 Task: Create validation rules in doctor object.
Action: Mouse moved to (604, 50)
Screenshot: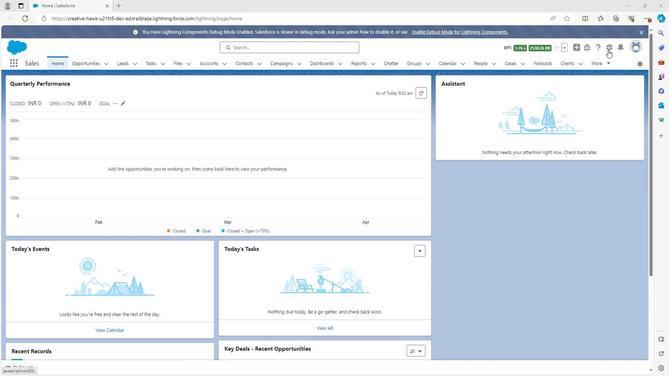 
Action: Mouse pressed left at (604, 50)
Screenshot: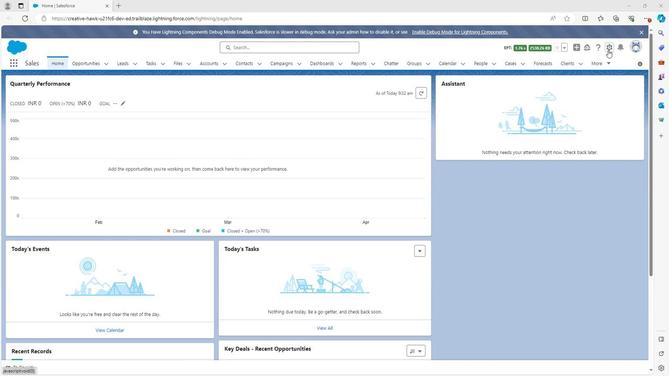 
Action: Mouse moved to (586, 64)
Screenshot: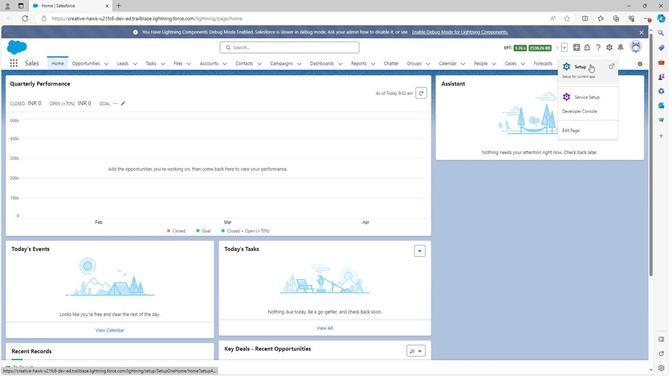 
Action: Mouse pressed left at (586, 64)
Screenshot: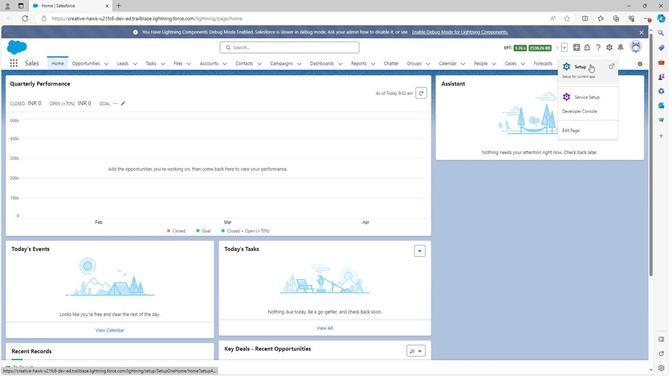 
Action: Mouse moved to (89, 64)
Screenshot: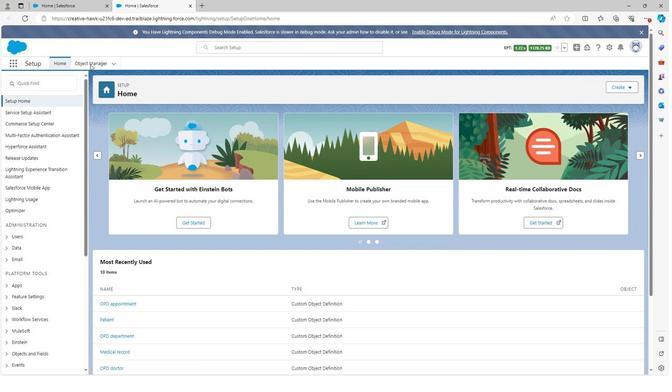 
Action: Mouse pressed left at (89, 64)
Screenshot: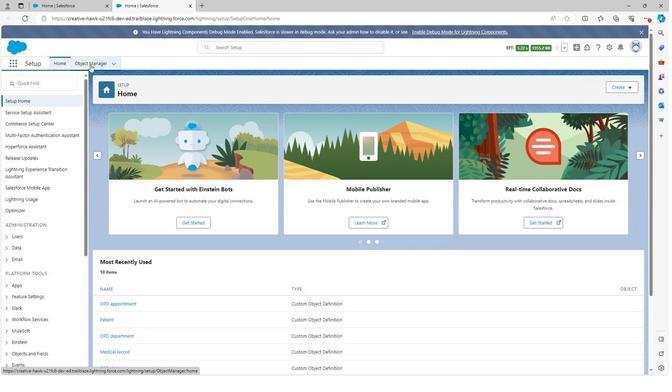 
Action: Mouse moved to (71, 223)
Screenshot: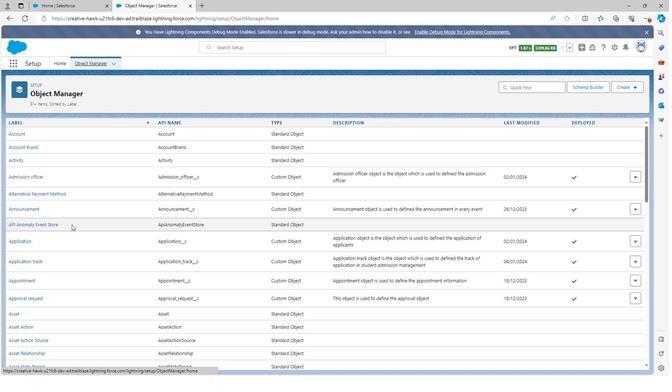 
Action: Mouse scrolled (71, 223) with delta (0, 0)
Screenshot: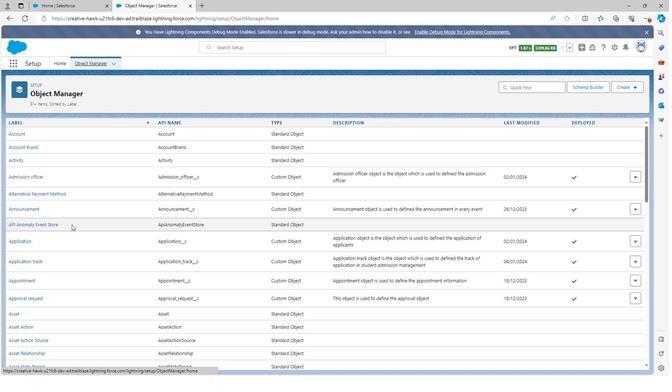 
Action: Mouse moved to (71, 224)
Screenshot: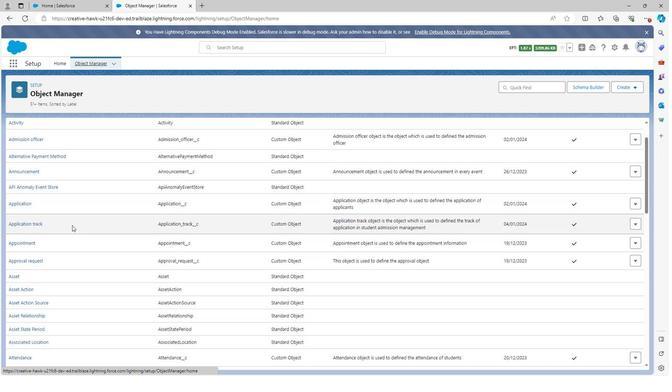 
Action: Mouse scrolled (71, 224) with delta (0, 0)
Screenshot: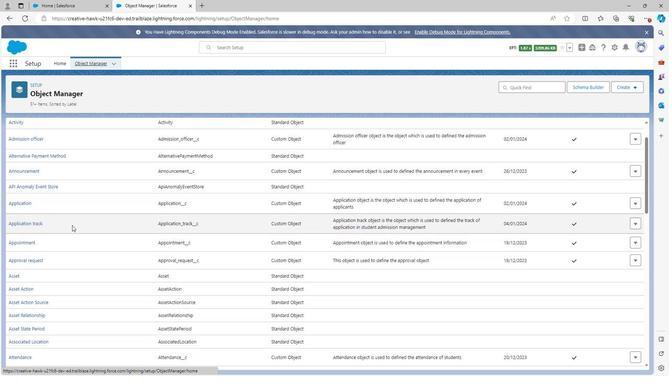 
Action: Mouse moved to (71, 225)
Screenshot: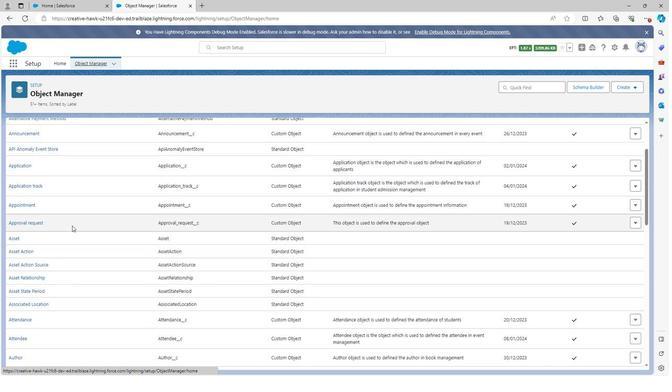 
Action: Mouse scrolled (71, 224) with delta (0, 0)
Screenshot: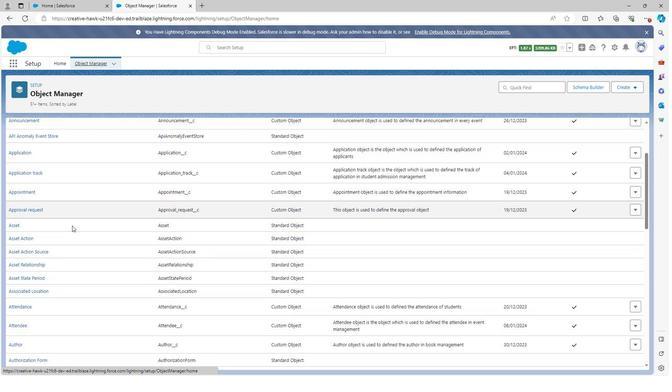 
Action: Mouse moved to (71, 225)
Screenshot: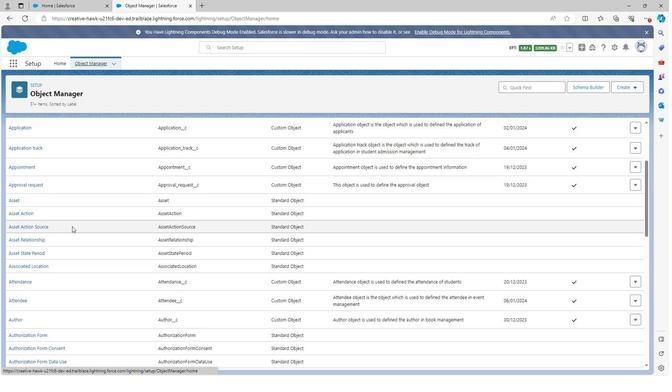 
Action: Mouse scrolled (71, 225) with delta (0, 0)
Screenshot: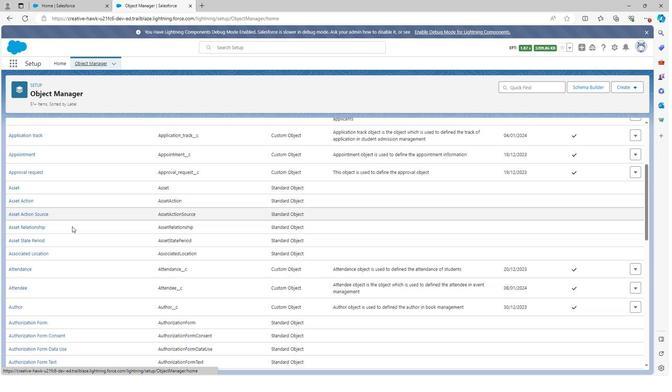 
Action: Mouse scrolled (71, 225) with delta (0, 0)
Screenshot: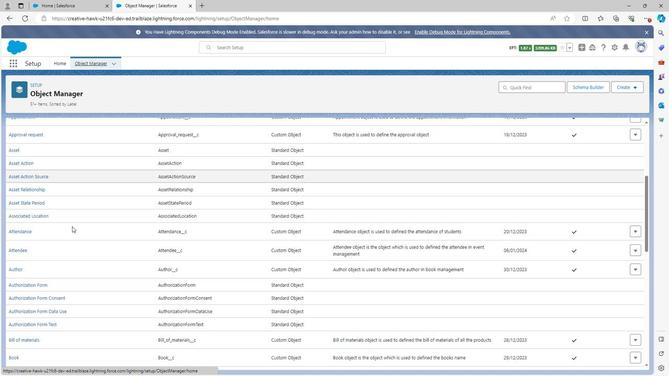 
Action: Mouse scrolled (71, 225) with delta (0, 0)
Screenshot: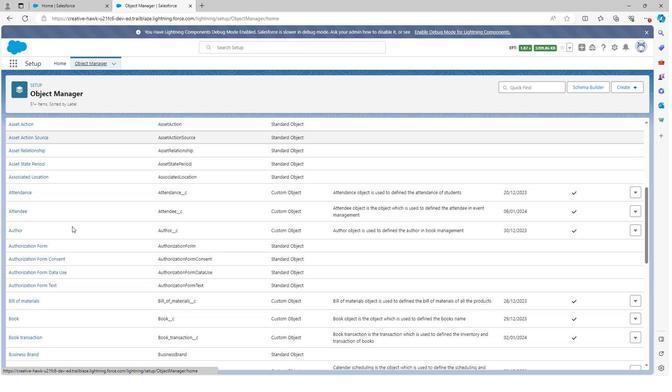 
Action: Mouse scrolled (71, 225) with delta (0, 0)
Screenshot: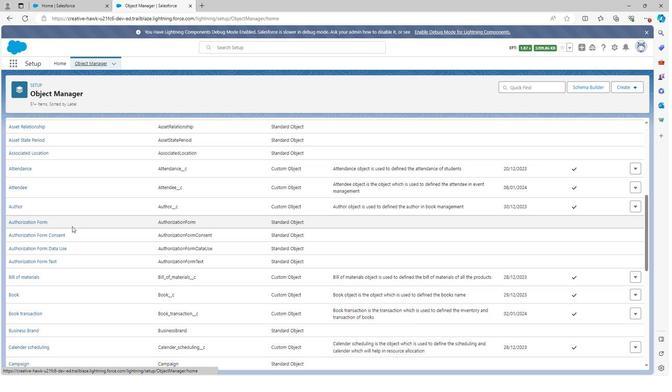 
Action: Mouse scrolled (71, 225) with delta (0, 0)
Screenshot: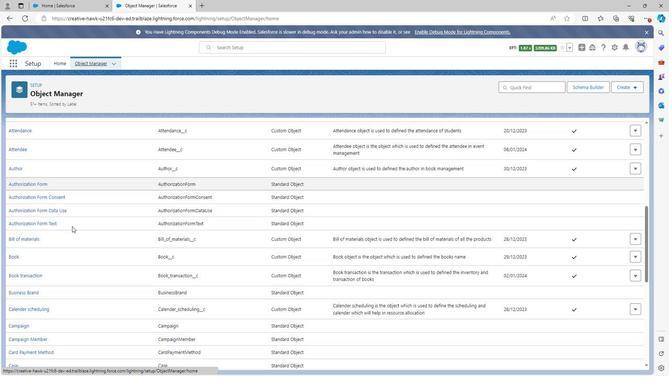 
Action: Mouse scrolled (71, 225) with delta (0, 0)
Screenshot: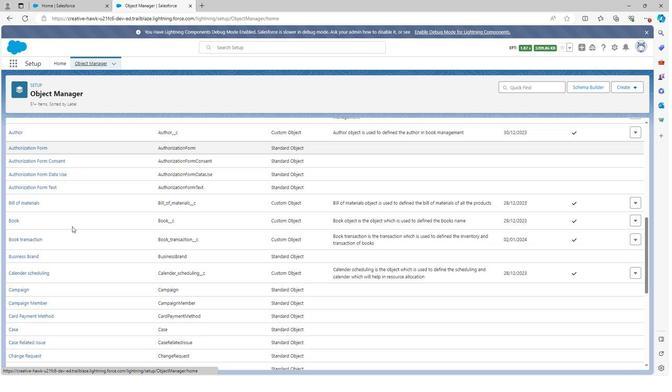
Action: Mouse scrolled (71, 225) with delta (0, 0)
Screenshot: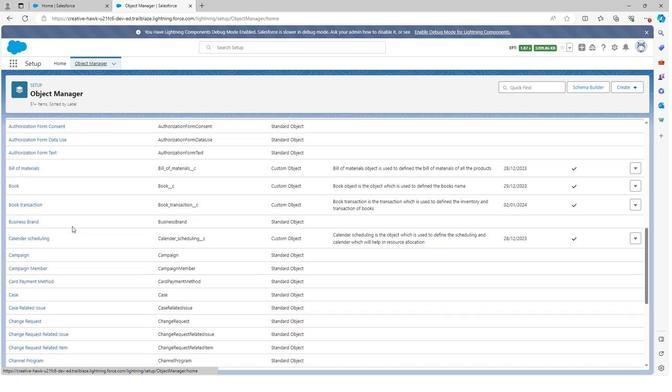 
Action: Mouse scrolled (71, 225) with delta (0, 0)
Screenshot: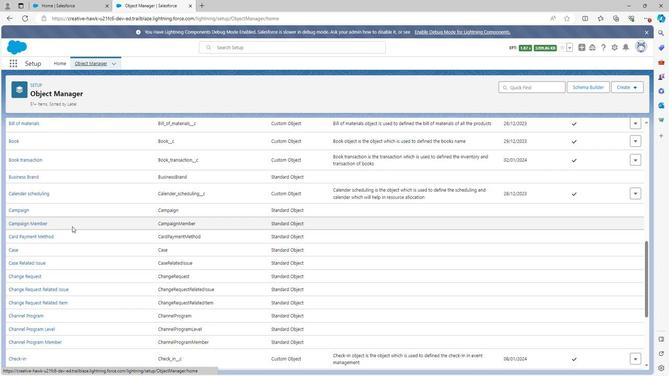 
Action: Mouse scrolled (71, 225) with delta (0, 0)
Screenshot: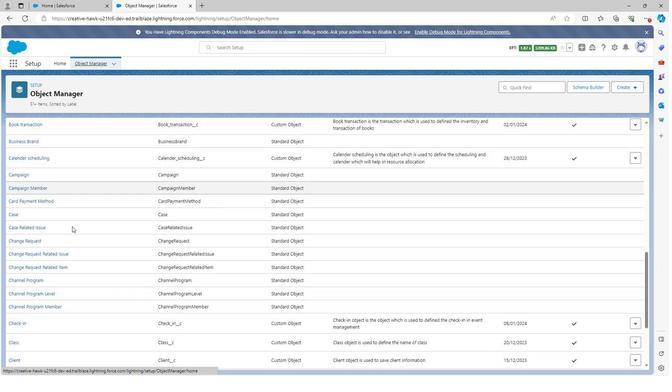 
Action: Mouse scrolled (71, 225) with delta (0, 0)
Screenshot: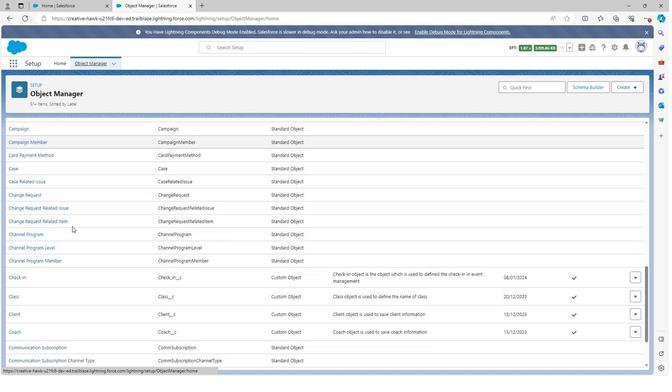 
Action: Mouse scrolled (71, 225) with delta (0, 0)
Screenshot: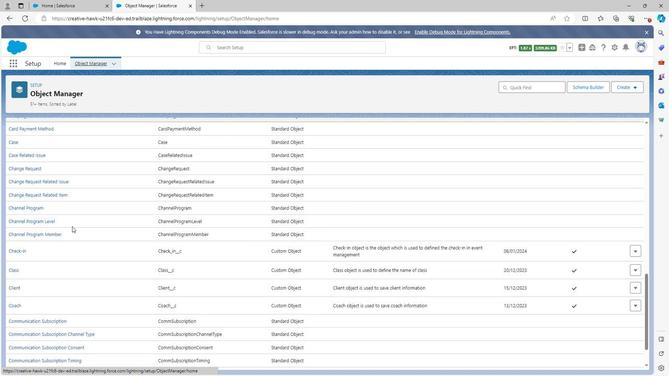 
Action: Mouse scrolled (71, 225) with delta (0, 0)
Screenshot: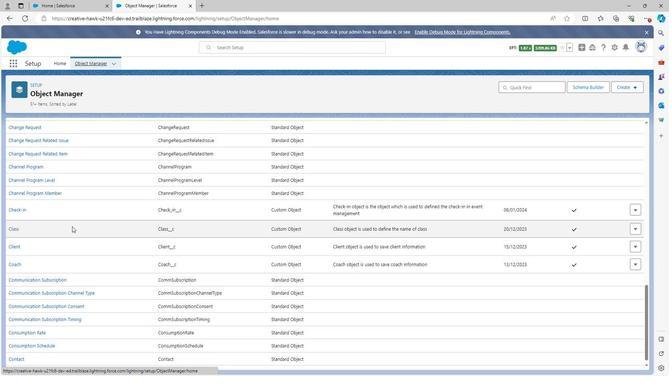 
Action: Mouse scrolled (71, 225) with delta (0, 0)
Screenshot: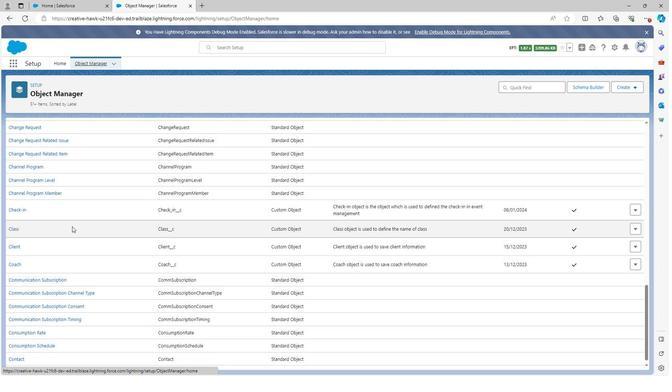
Action: Mouse scrolled (71, 225) with delta (0, 0)
Screenshot: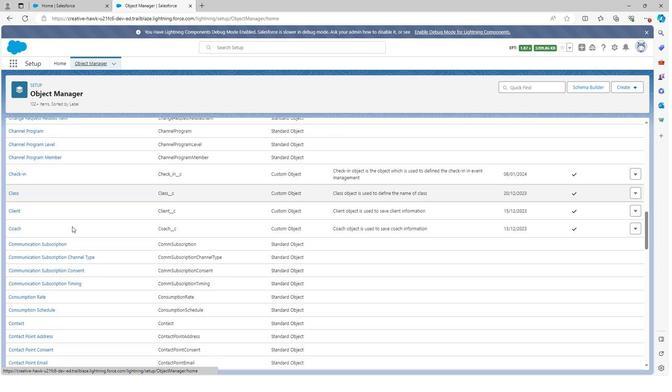 
Action: Mouse scrolled (71, 225) with delta (0, 0)
Screenshot: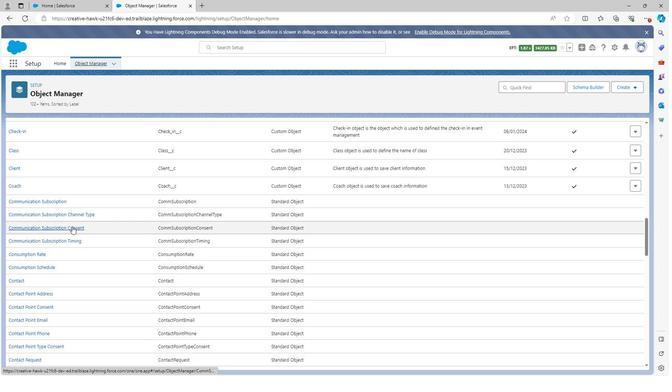 
Action: Mouse scrolled (71, 225) with delta (0, 0)
Screenshot: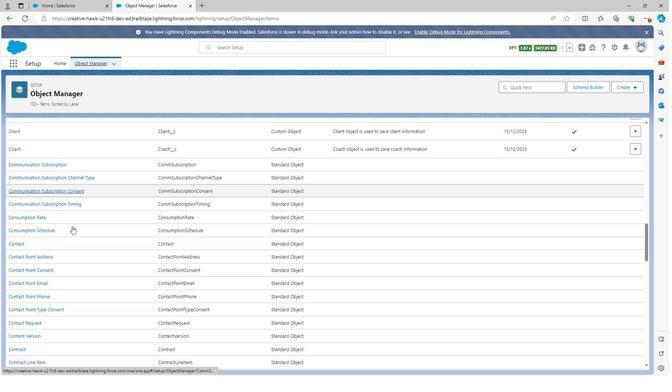 
Action: Mouse scrolled (71, 225) with delta (0, 0)
Screenshot: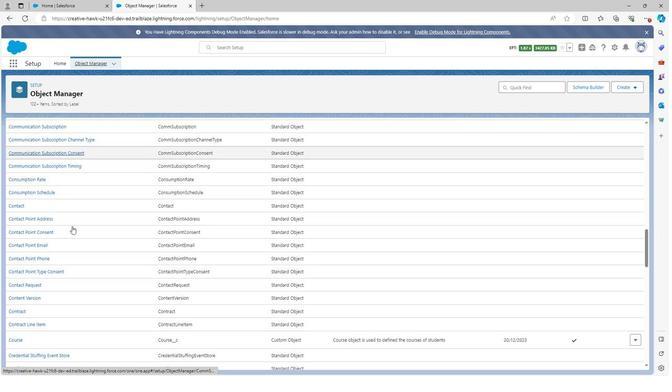 
Action: Mouse scrolled (71, 225) with delta (0, 0)
Screenshot: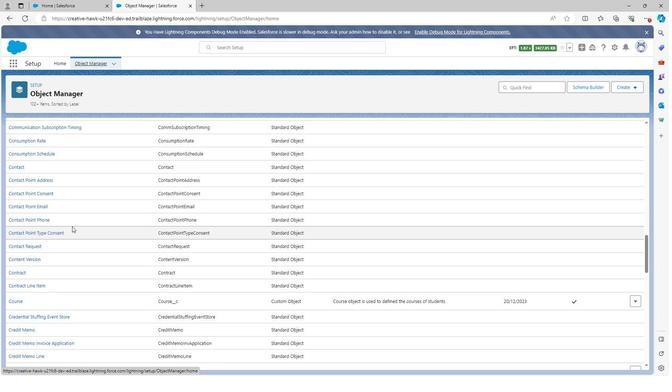 
Action: Mouse scrolled (71, 225) with delta (0, 0)
Screenshot: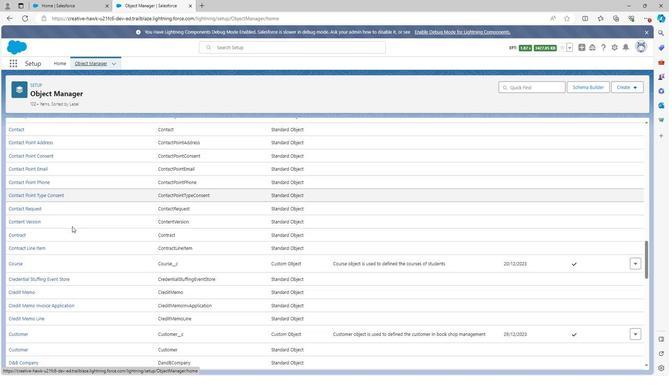 
Action: Mouse moved to (71, 225)
Screenshot: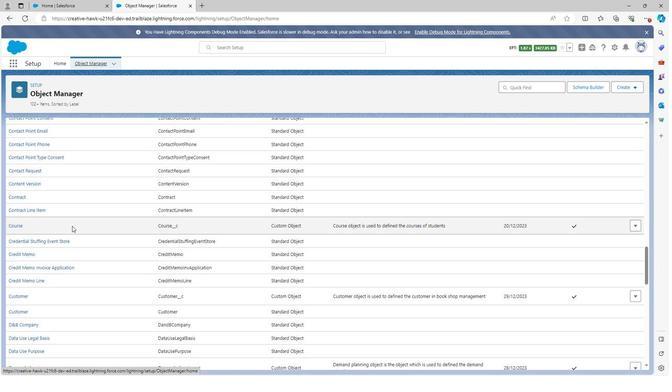 
Action: Mouse scrolled (71, 225) with delta (0, 0)
Screenshot: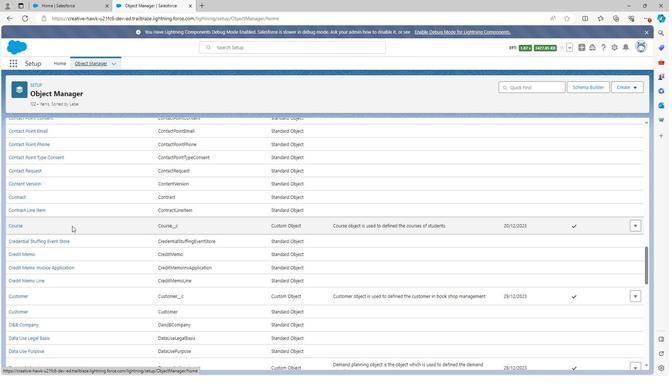 
Action: Mouse scrolled (71, 225) with delta (0, 0)
Screenshot: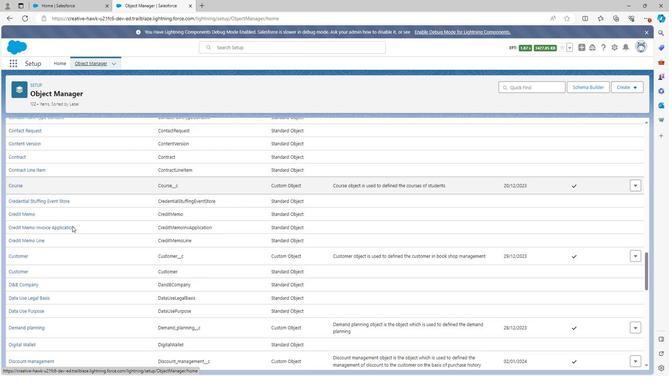 
Action: Mouse scrolled (71, 225) with delta (0, 0)
Screenshot: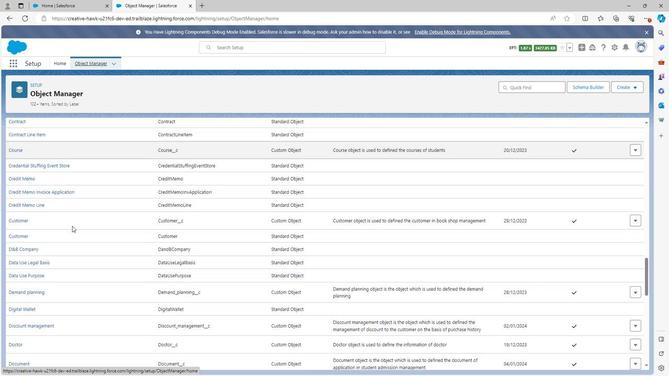 
Action: Mouse moved to (71, 224)
Screenshot: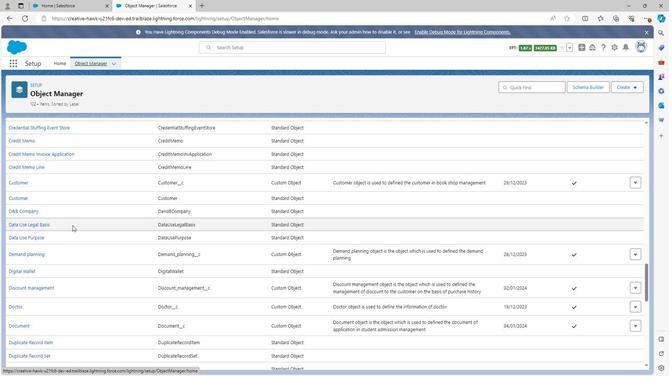
Action: Mouse scrolled (71, 224) with delta (0, 0)
Screenshot: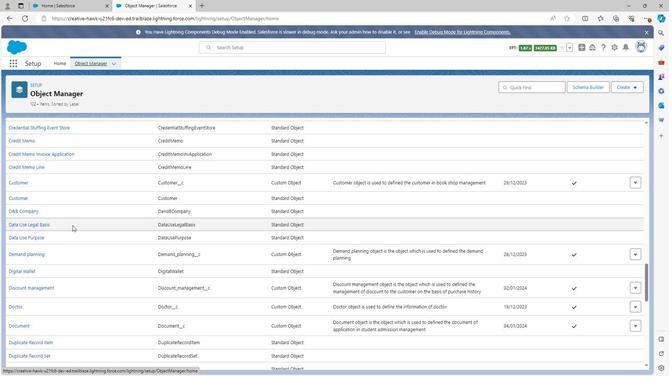 
Action: Mouse scrolled (71, 224) with delta (0, 0)
Screenshot: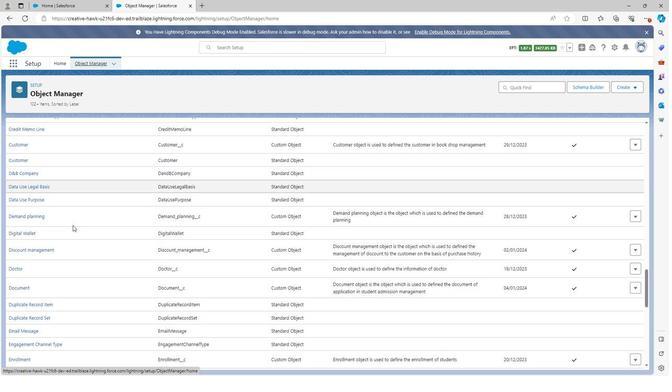 
Action: Mouse moved to (72, 224)
Screenshot: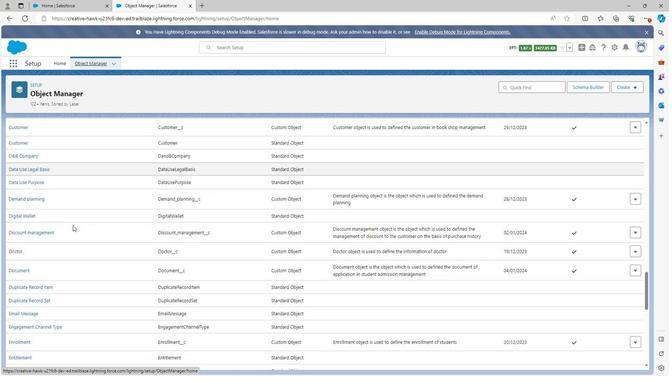 
Action: Mouse scrolled (72, 224) with delta (0, 0)
Screenshot: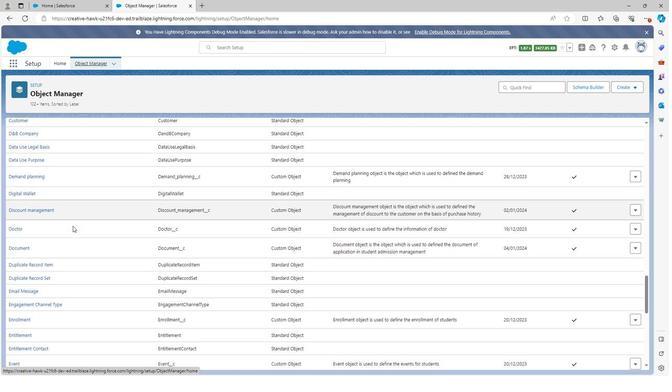 
Action: Mouse moved to (72, 225)
Screenshot: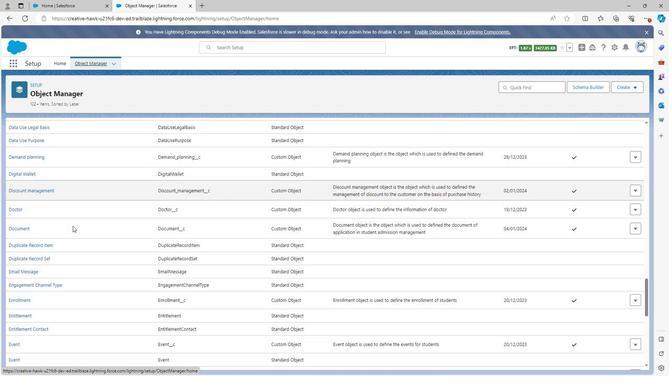 
Action: Mouse scrolled (72, 225) with delta (0, 0)
Screenshot: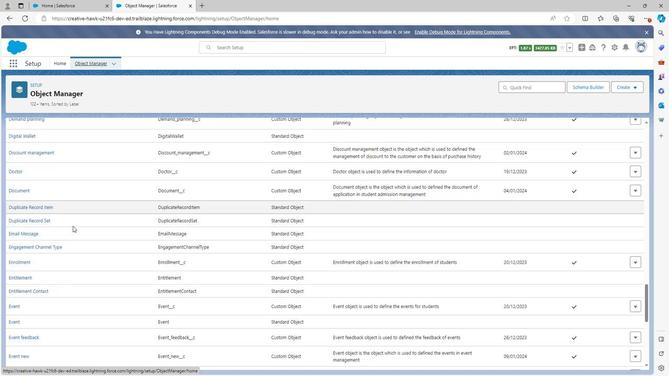 
Action: Mouse scrolled (72, 225) with delta (0, 0)
Screenshot: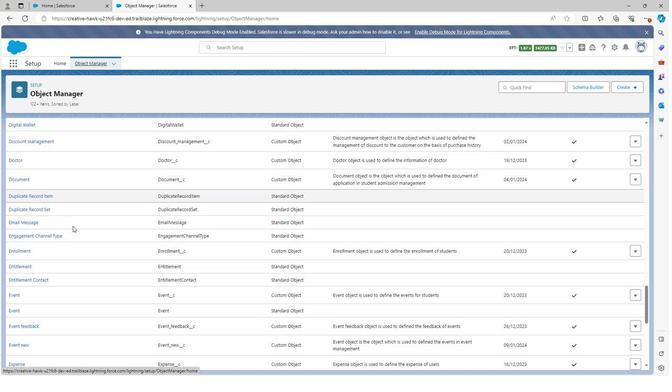 
Action: Mouse scrolled (72, 225) with delta (0, 0)
Screenshot: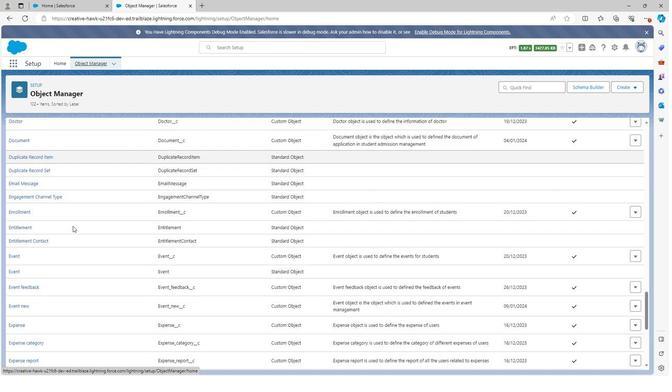 
Action: Mouse scrolled (72, 225) with delta (0, 0)
Screenshot: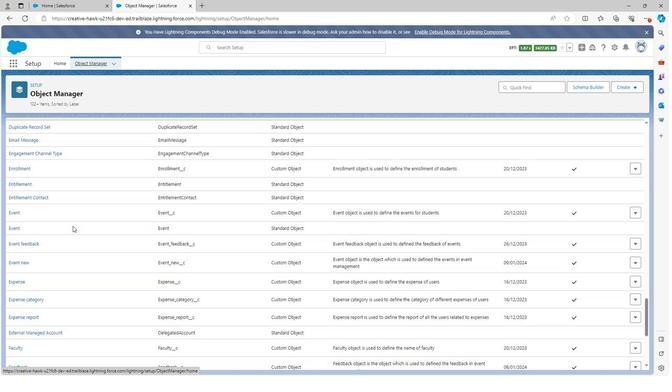 
Action: Mouse scrolled (72, 225) with delta (0, 0)
Screenshot: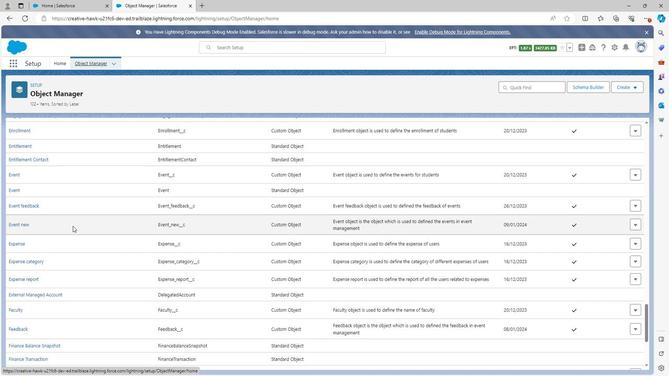 
Action: Mouse moved to (72, 225)
Screenshot: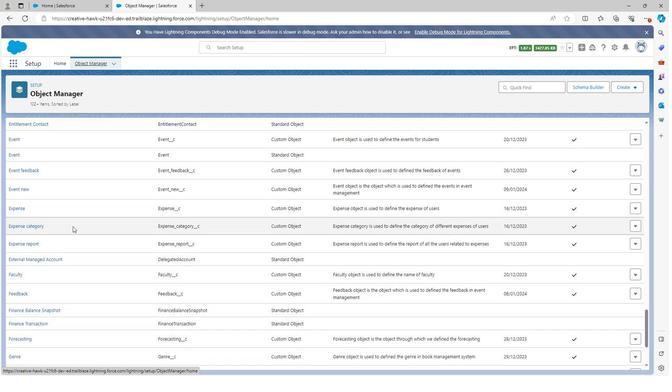 
Action: Mouse scrolled (72, 225) with delta (0, 0)
Screenshot: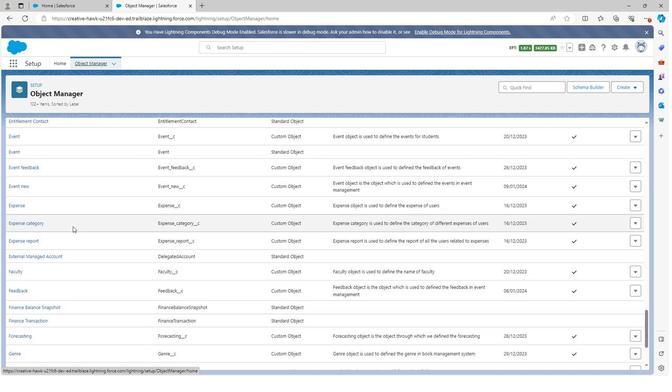 
Action: Mouse scrolled (72, 225) with delta (0, 0)
Screenshot: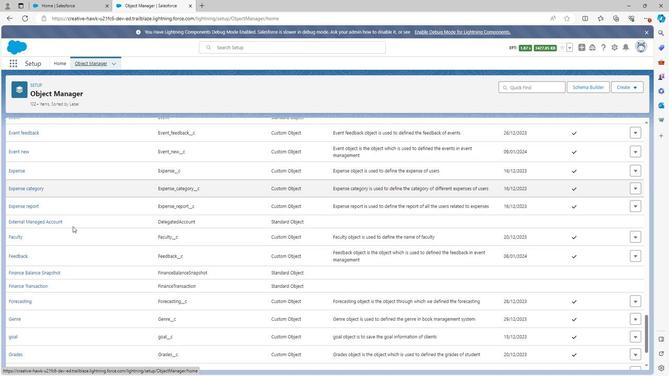 
Action: Mouse scrolled (72, 225) with delta (0, 0)
Screenshot: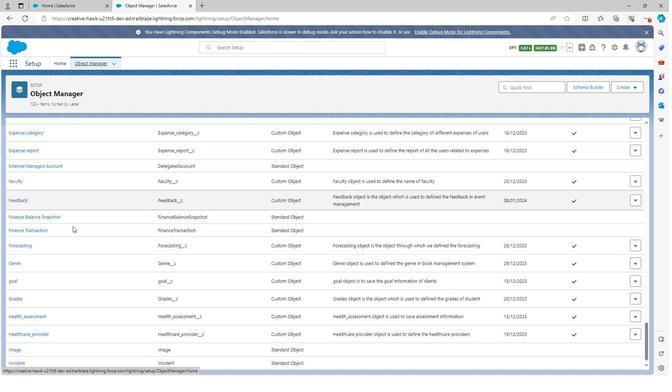 
Action: Mouse scrolled (72, 225) with delta (0, 0)
Screenshot: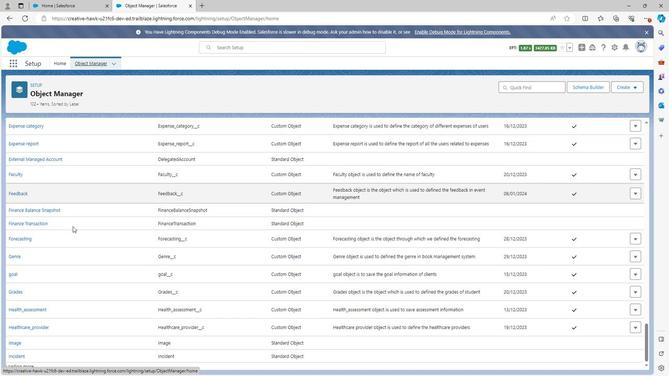 
Action: Mouse scrolled (72, 225) with delta (0, 0)
Screenshot: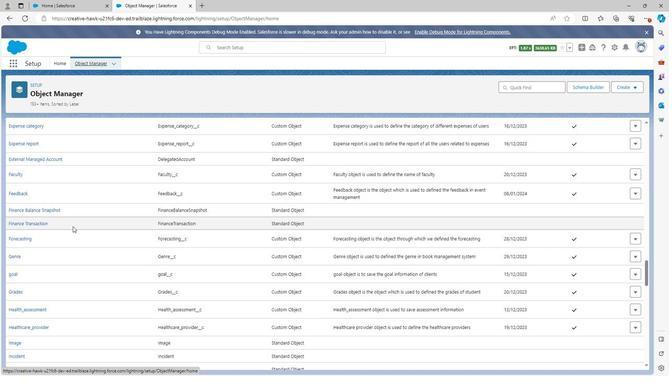 
Action: Mouse moved to (72, 226)
Screenshot: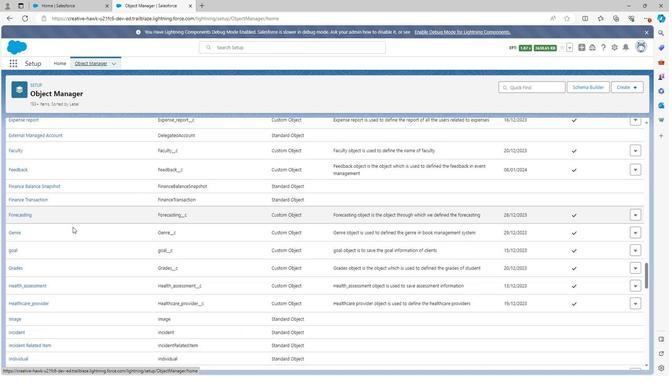 
Action: Mouse scrolled (72, 226) with delta (0, 0)
Screenshot: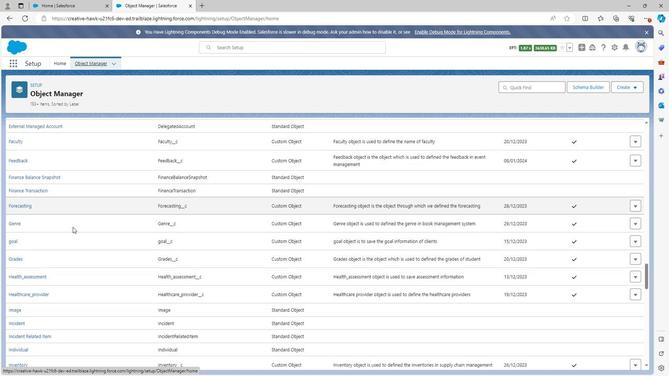 
Action: Mouse scrolled (72, 226) with delta (0, 0)
Screenshot: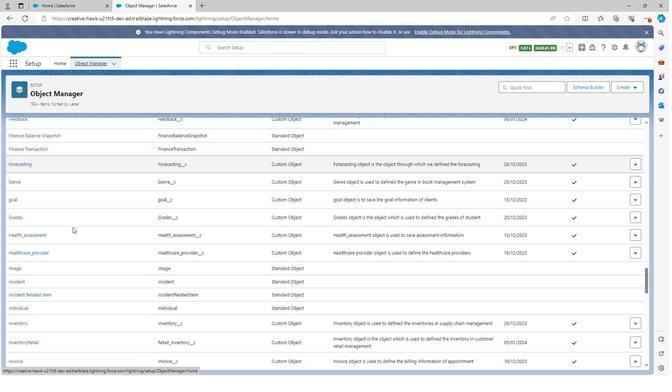 
Action: Mouse scrolled (72, 226) with delta (0, 0)
Screenshot: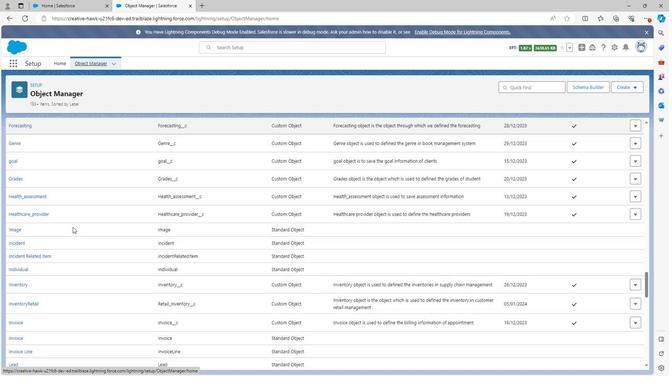 
Action: Mouse scrolled (72, 226) with delta (0, 0)
Screenshot: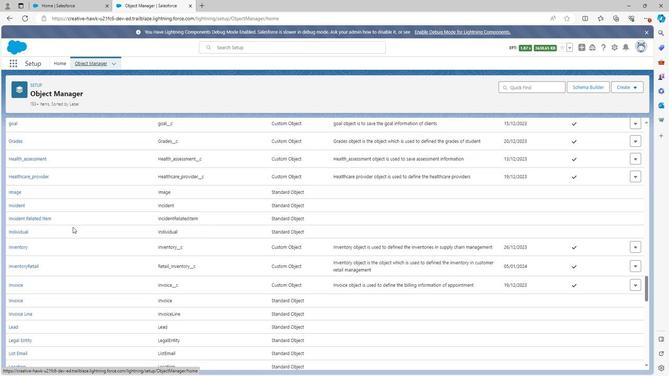 
Action: Mouse scrolled (72, 226) with delta (0, 0)
Screenshot: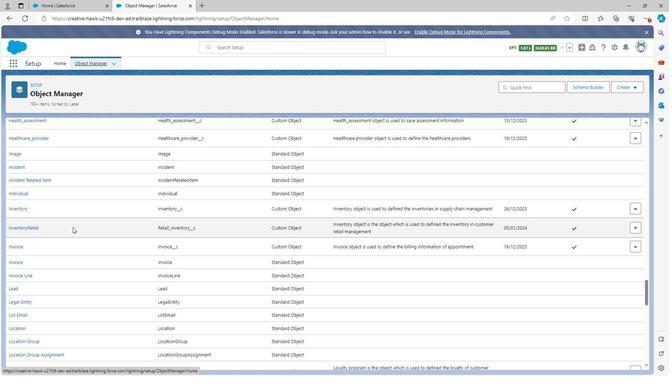 
Action: Mouse moved to (72, 226)
Screenshot: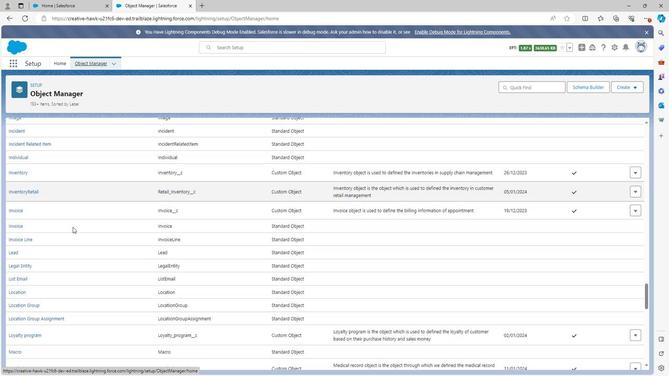 
Action: Mouse scrolled (72, 226) with delta (0, 0)
Screenshot: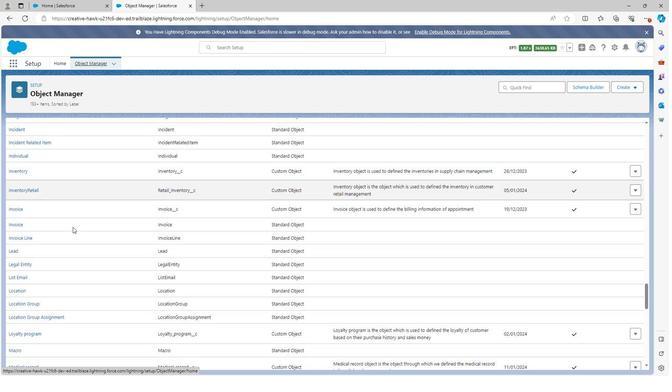 
Action: Mouse scrolled (72, 226) with delta (0, 0)
Screenshot: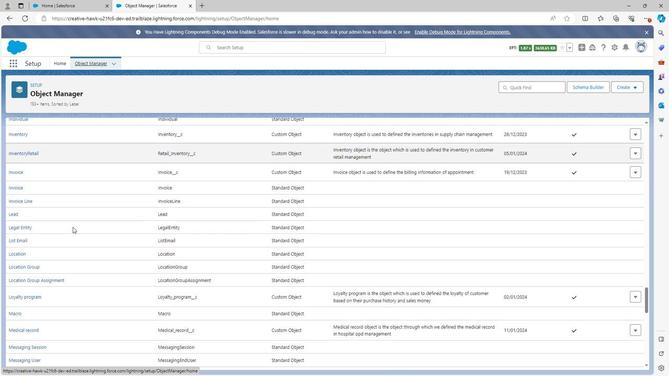 
Action: Mouse scrolled (72, 226) with delta (0, 0)
Screenshot: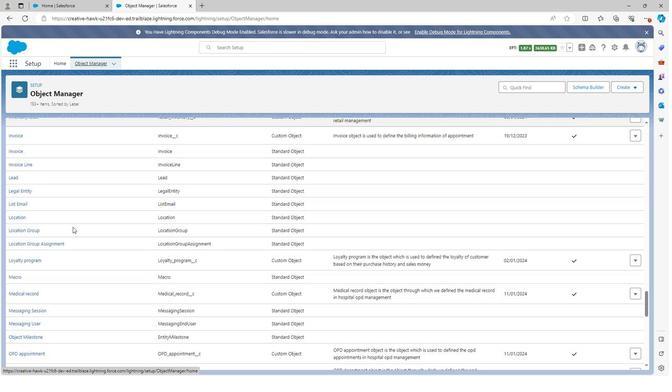 
Action: Mouse scrolled (72, 226) with delta (0, 0)
Screenshot: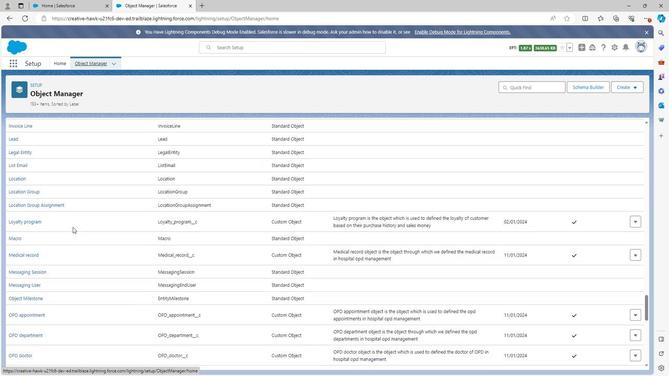 
Action: Mouse moved to (72, 226)
Screenshot: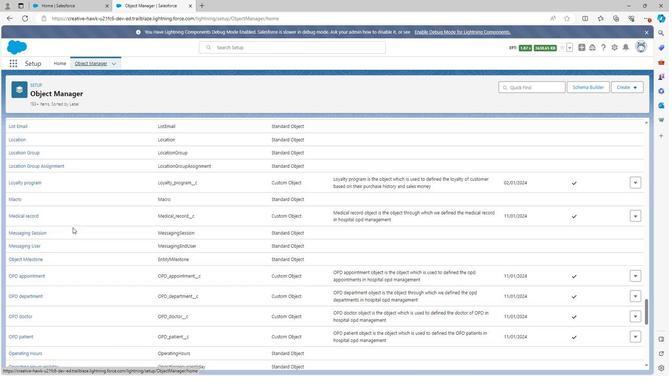 
Action: Mouse scrolled (72, 226) with delta (0, 0)
Screenshot: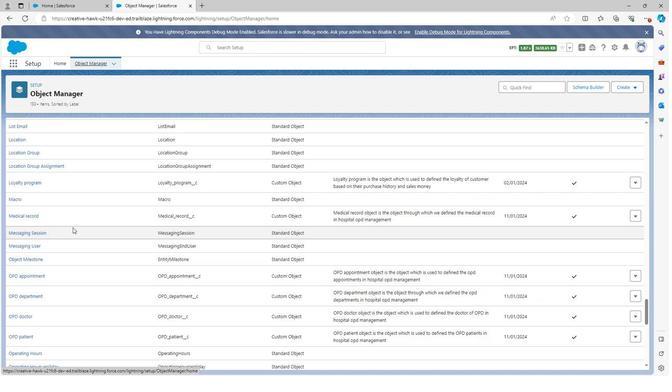 
Action: Mouse moved to (20, 278)
Screenshot: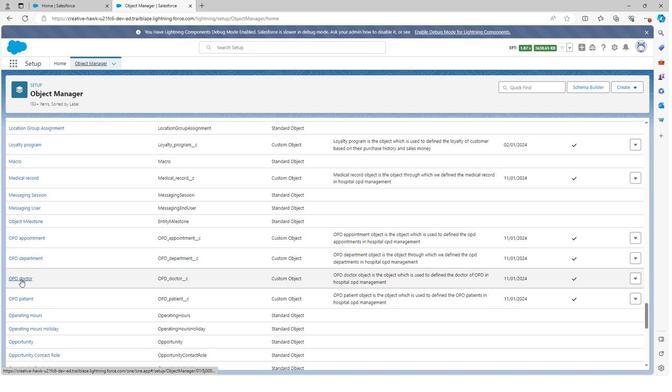 
Action: Mouse pressed left at (20, 278)
Screenshot: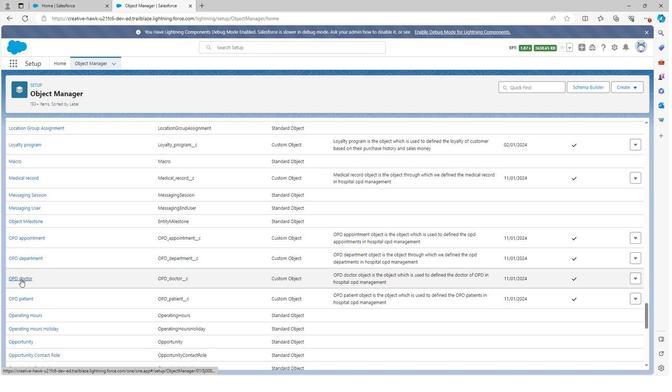 
Action: Mouse moved to (50, 138)
Screenshot: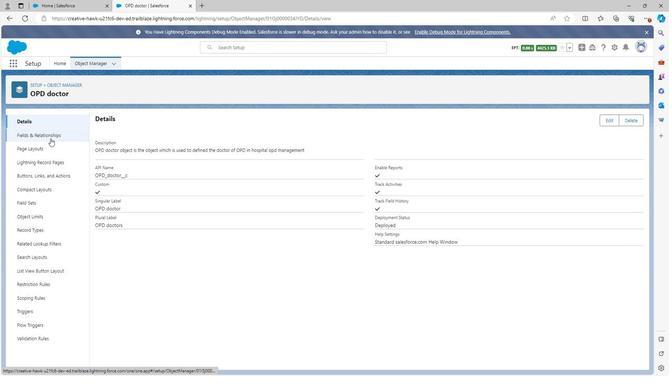 
Action: Mouse pressed left at (50, 138)
Screenshot: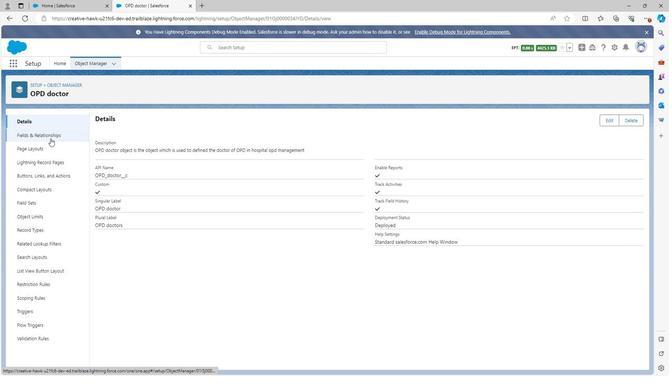 
Action: Mouse moved to (119, 182)
Screenshot: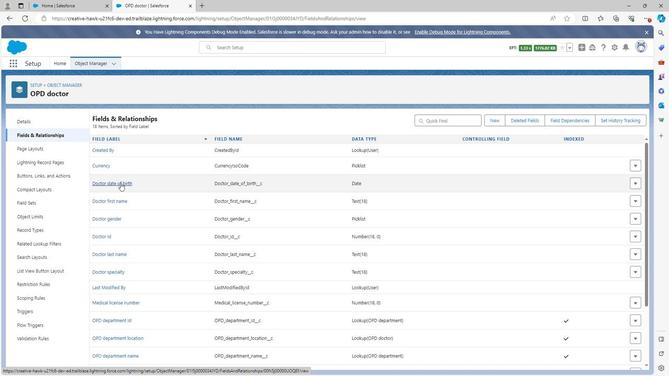 
Action: Mouse pressed left at (119, 182)
Screenshot: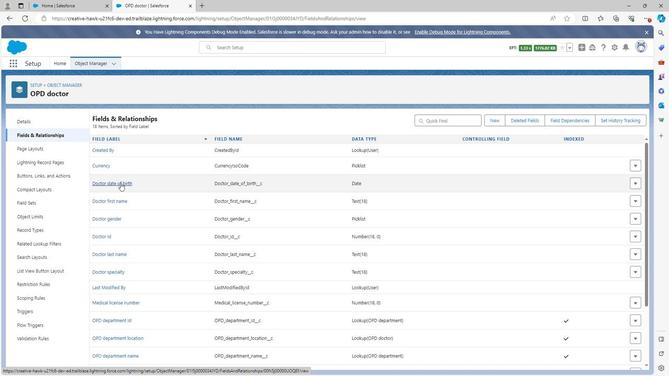 
Action: Mouse moved to (267, 276)
Screenshot: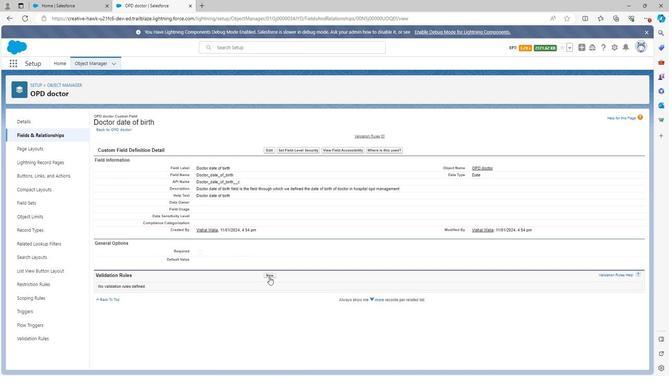 
Action: Mouse pressed left at (267, 276)
Screenshot: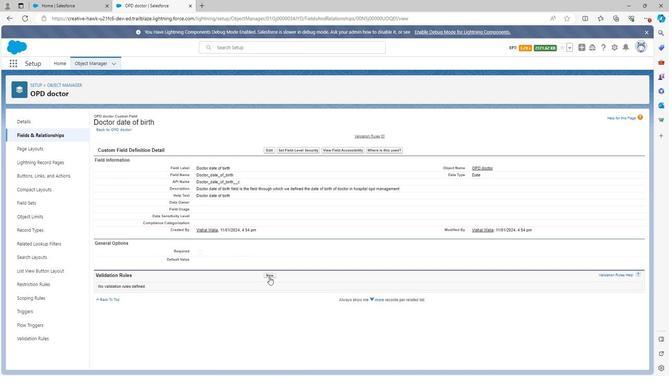 
Action: Mouse moved to (200, 166)
Screenshot: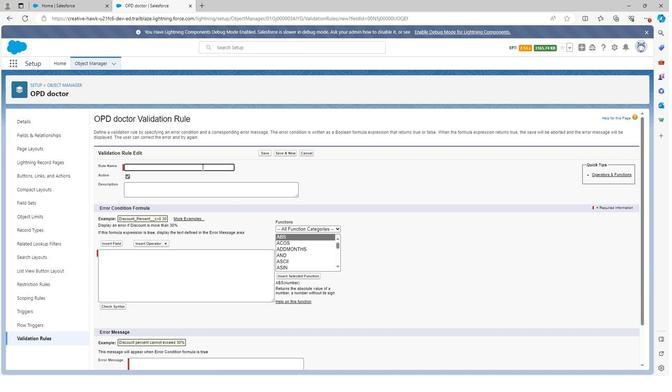 
Action: Key pressed <Key.shift>Doctor<Key.space>date<Key.space>of<Key.space>birth<Key.space>rule
Screenshot: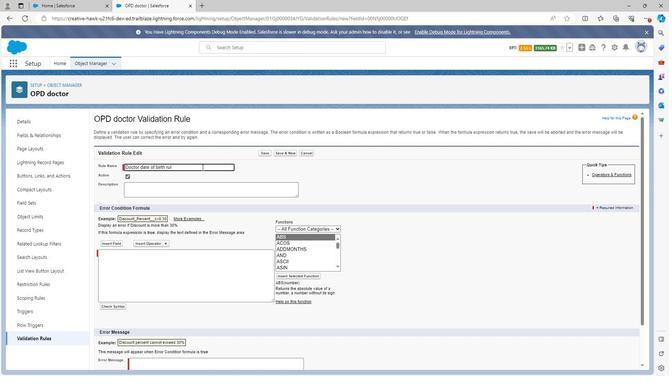 
Action: Mouse moved to (221, 179)
Screenshot: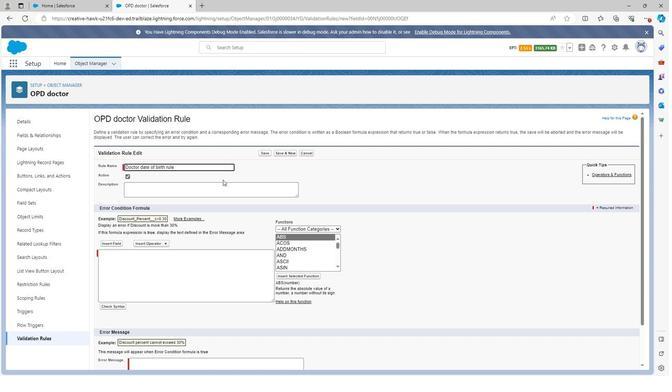 
Action: Mouse pressed left at (221, 179)
Screenshot: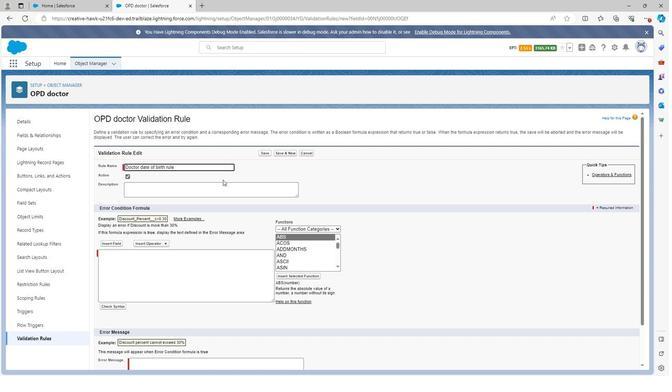 
Action: Mouse moved to (150, 189)
Screenshot: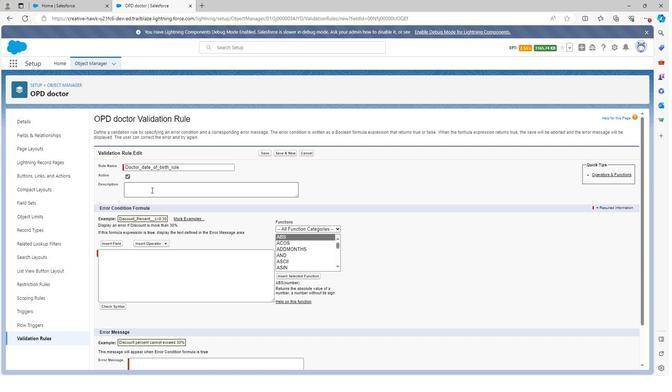 
Action: Mouse pressed left at (150, 189)
Screenshot: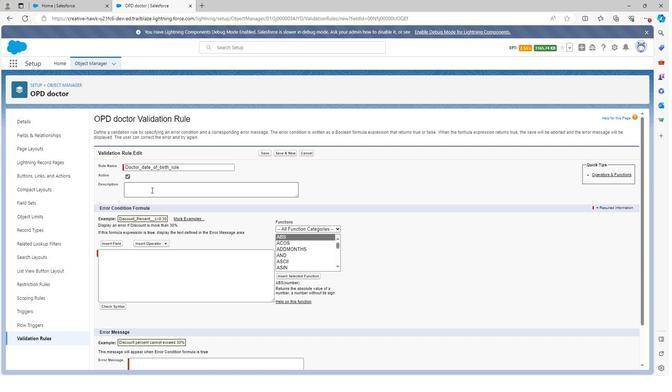 
Action: Key pressed <Key.shift>Doctor<Key.space>date<Key.space>of<Key.space>birth<Key.space>rule<Key.space>is<Key.space>the<Key.space>rule<Key.space>through<Key.space>which<Key.space>we<Key.space>defined<Key.space>the<Key.space>date<Key.space>of<Key.space>birth<Key.space>of<Key.space>doctor<Key.space>with<Key.space>some<Key.space>validations<Key.space>in<Key.space>hospital<Key.space>opd<Key.space>management
Screenshot: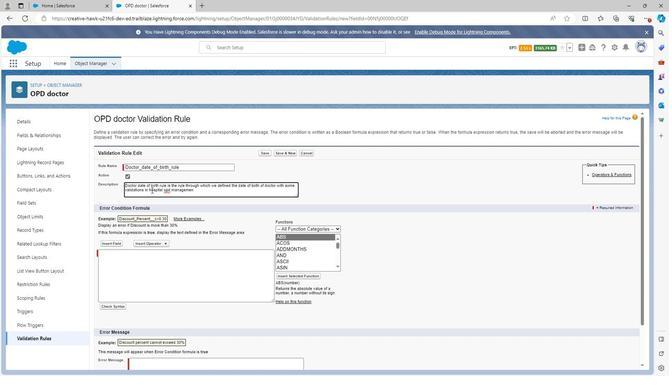 
Action: Mouse moved to (122, 259)
Screenshot: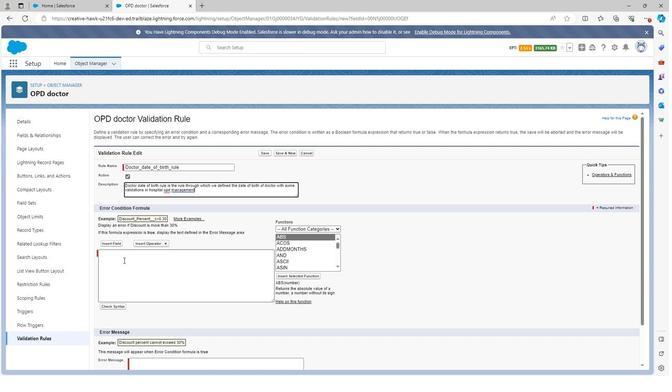 
Action: Mouse pressed left at (122, 259)
Screenshot: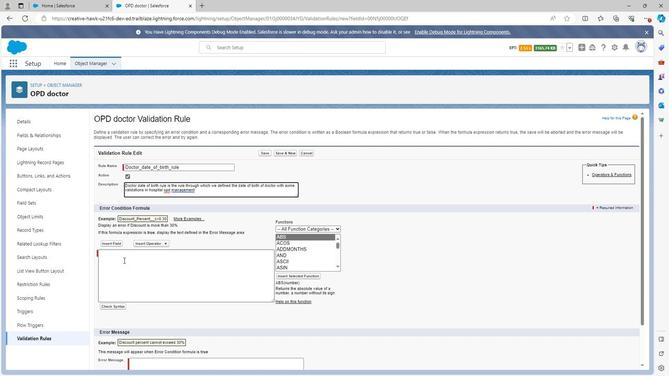 
Action: Mouse moved to (109, 241)
Screenshot: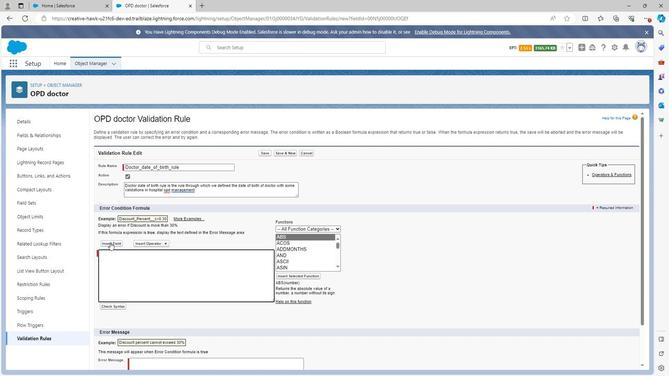 
Action: Mouse pressed left at (109, 241)
Screenshot: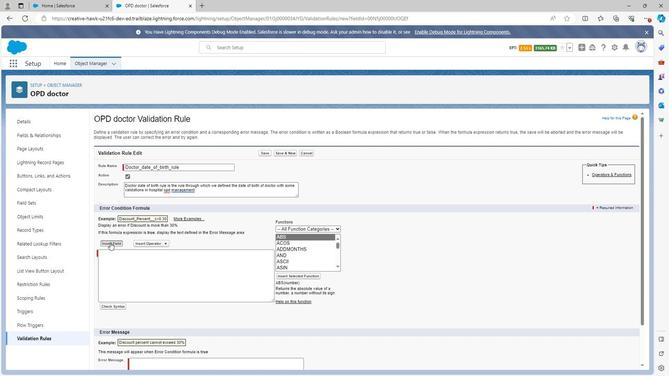 
Action: Mouse moved to (301, 234)
Screenshot: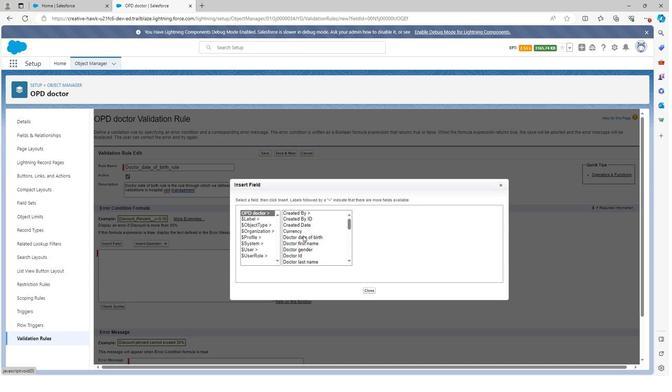 
Action: Mouse pressed left at (301, 234)
Screenshot: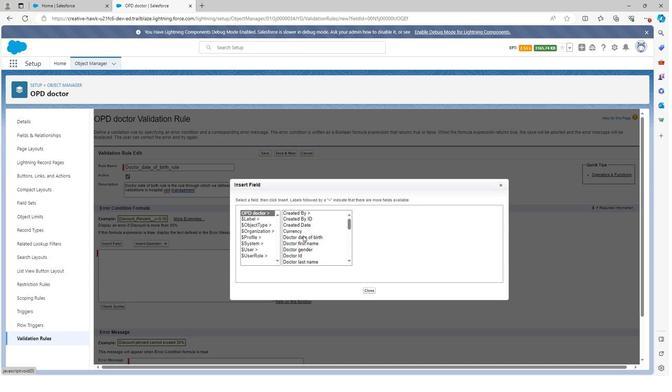 
Action: Mouse moved to (385, 250)
Screenshot: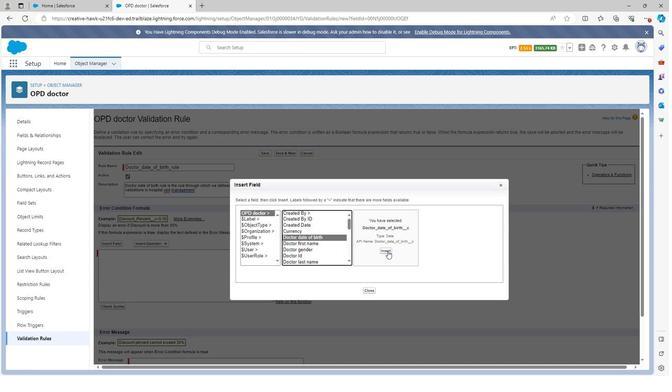 
Action: Mouse pressed left at (385, 250)
Screenshot: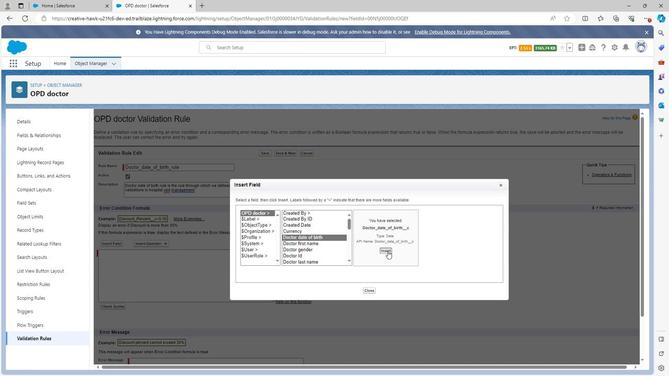 
Action: Mouse moved to (153, 242)
Screenshot: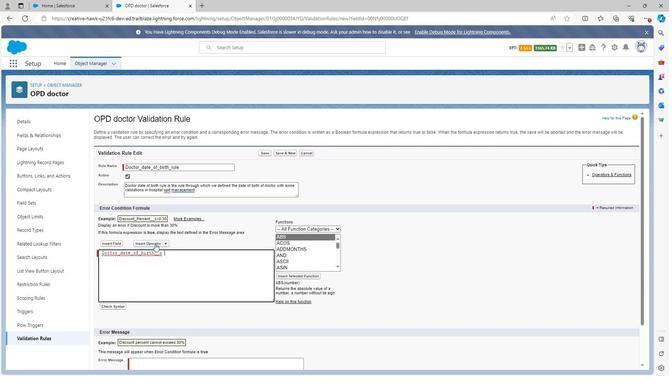 
Action: Mouse pressed left at (153, 242)
Screenshot: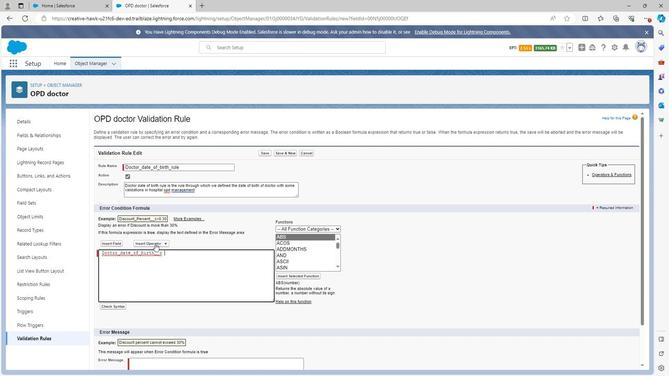 
Action: Mouse moved to (194, 277)
Screenshot: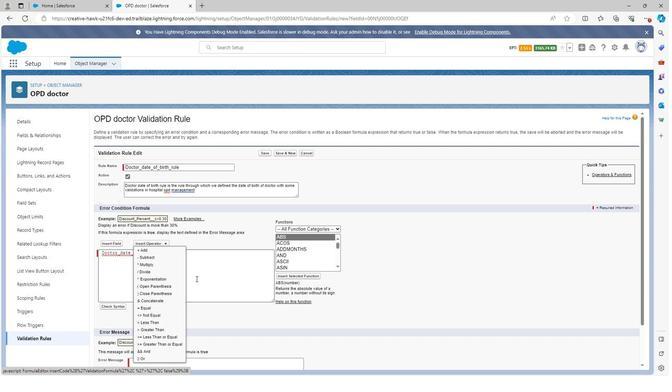
Action: Mouse pressed left at (194, 277)
Screenshot: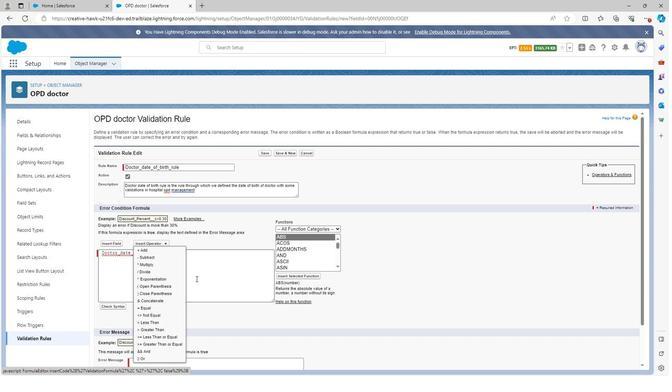 
Action: Mouse moved to (303, 241)
Screenshot: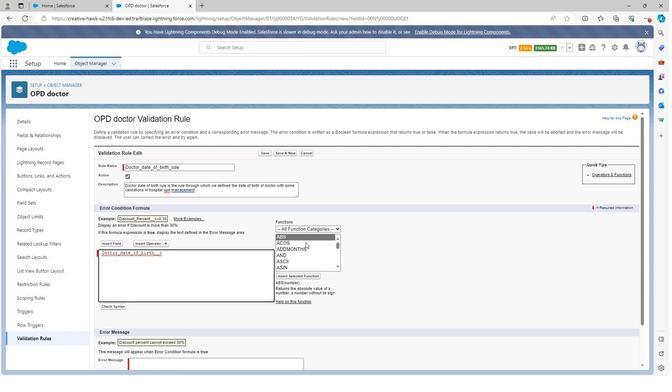 
Action: Mouse scrolled (303, 241) with delta (0, 0)
Screenshot: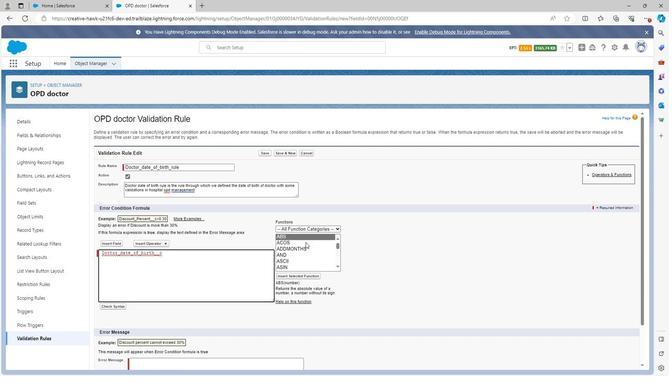 
Action: Mouse scrolled (303, 241) with delta (0, 0)
Screenshot: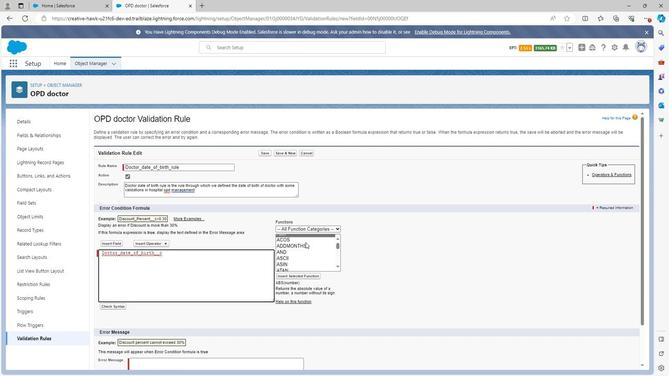 
Action: Mouse scrolled (303, 241) with delta (0, 0)
Screenshot: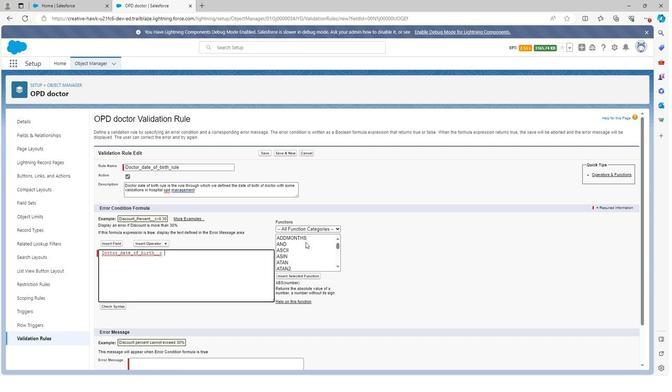 
Action: Mouse scrolled (303, 241) with delta (0, 0)
Screenshot: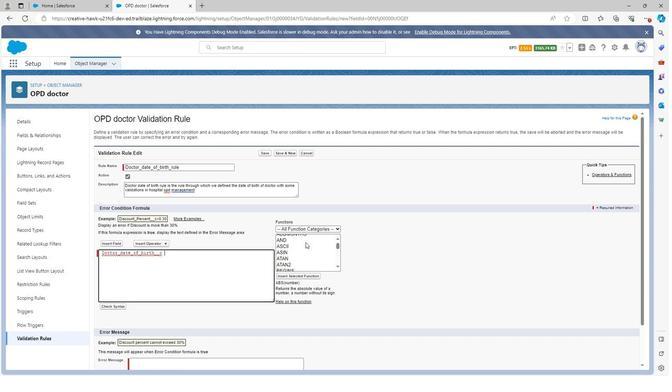 
Action: Mouse scrolled (303, 241) with delta (0, 0)
Screenshot: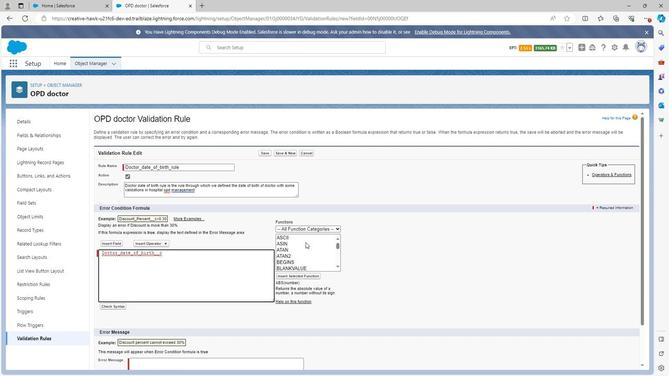 
Action: Mouse scrolled (303, 241) with delta (0, 0)
Screenshot: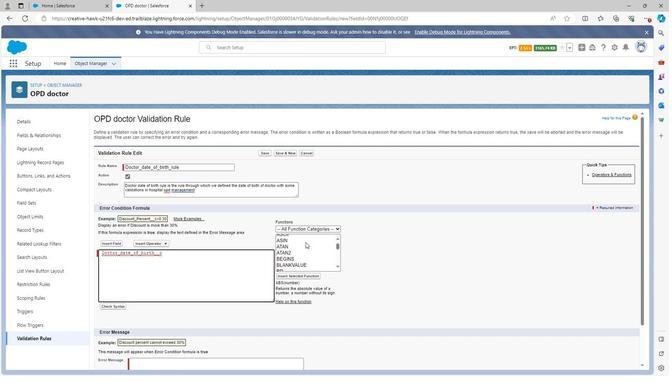 
Action: Mouse scrolled (303, 241) with delta (0, 0)
Screenshot: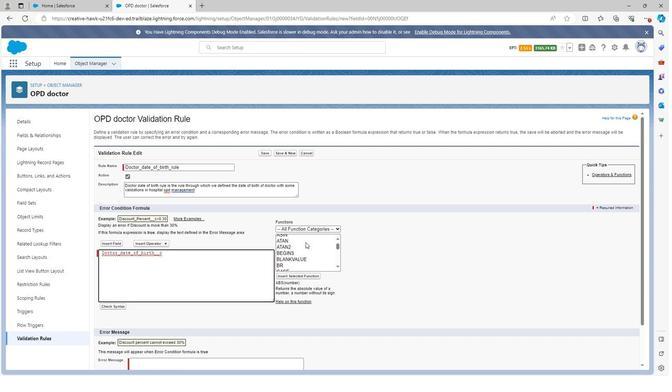 
Action: Mouse scrolled (303, 241) with delta (0, 0)
Screenshot: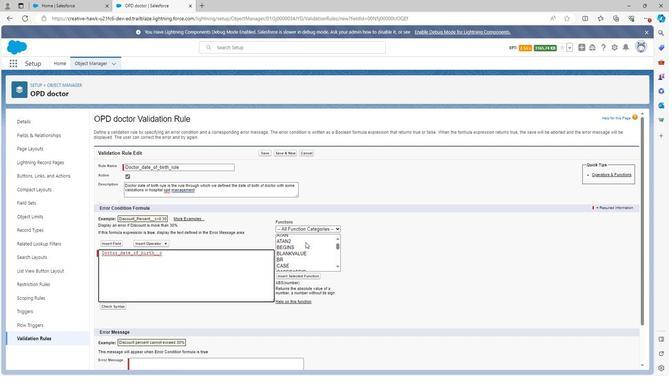 
Action: Mouse scrolled (303, 241) with delta (0, 0)
Screenshot: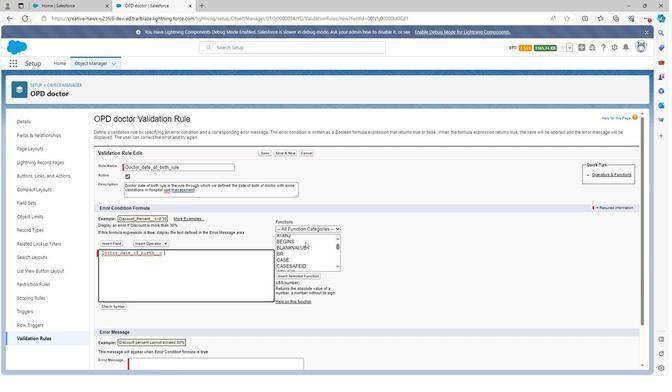 
Action: Mouse scrolled (303, 241) with delta (0, 0)
Screenshot: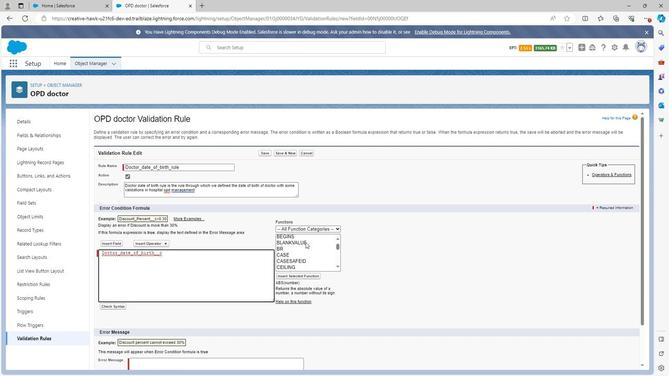 
Action: Mouse scrolled (303, 241) with delta (0, 0)
Screenshot: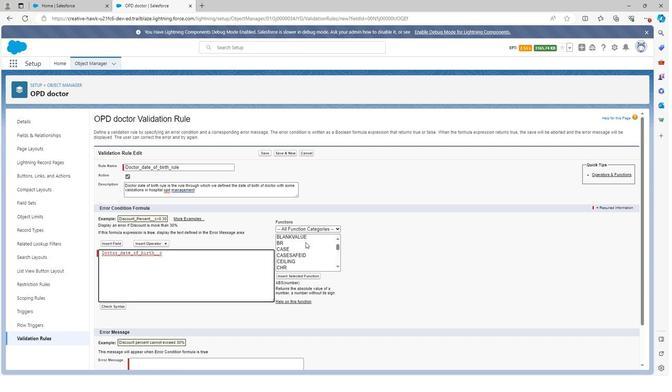 
Action: Mouse scrolled (303, 241) with delta (0, 0)
Screenshot: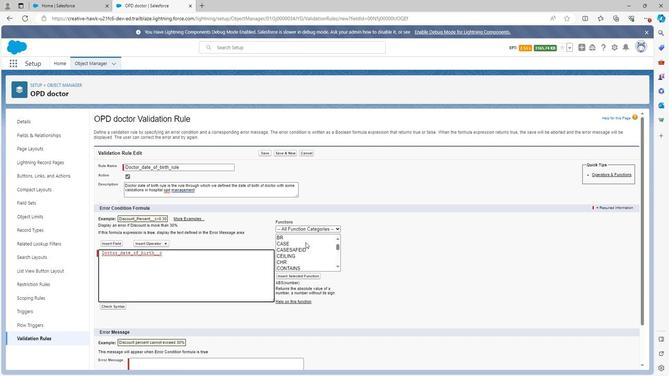 
Action: Mouse scrolled (303, 241) with delta (0, 0)
Screenshot: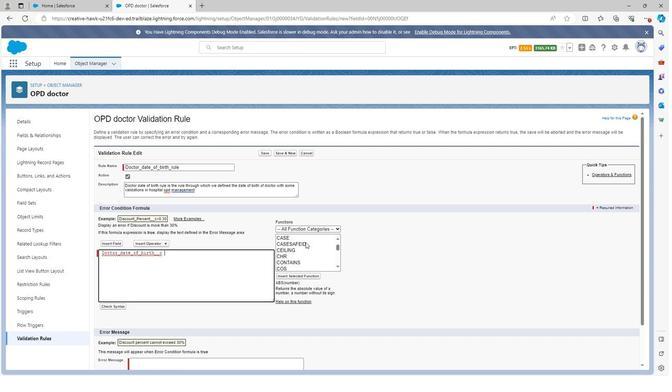 
Action: Mouse scrolled (303, 241) with delta (0, 0)
Screenshot: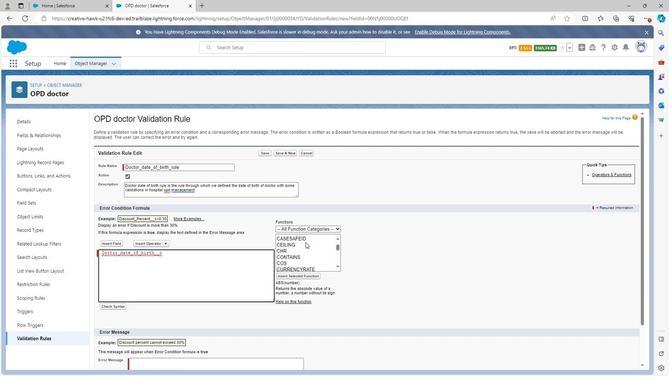 
Action: Mouse moved to (303, 241)
Screenshot: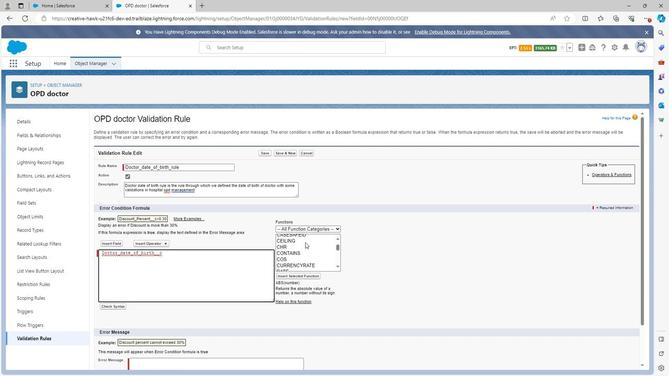 
Action: Mouse scrolled (303, 241) with delta (0, 0)
Screenshot: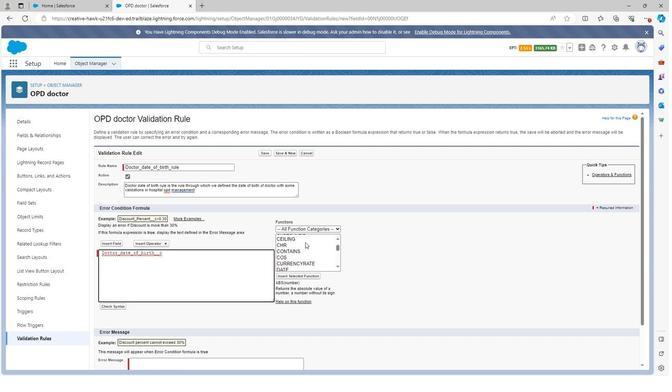 
Action: Mouse scrolled (303, 241) with delta (0, 0)
Screenshot: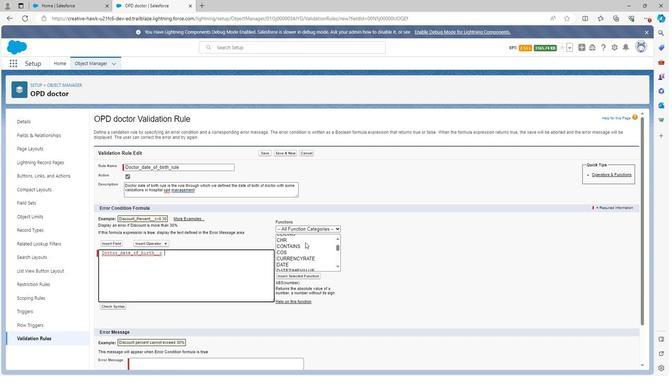 
Action: Mouse moved to (303, 241)
Screenshot: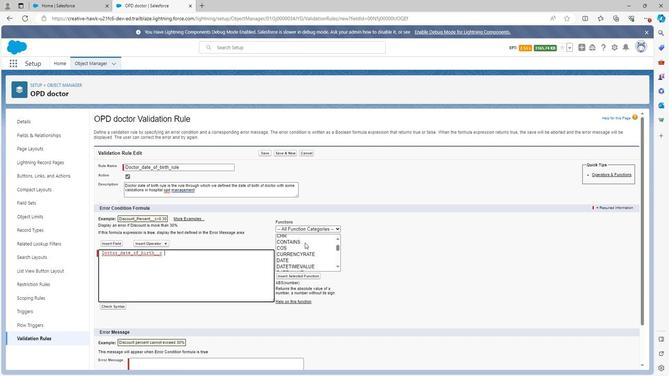 
Action: Mouse scrolled (303, 241) with delta (0, 0)
Screenshot: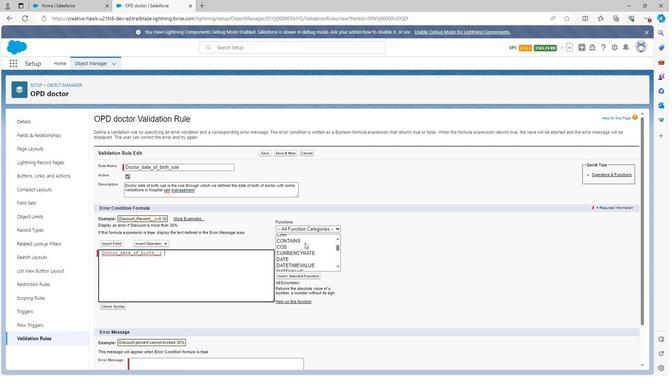 
Action: Mouse scrolled (303, 241) with delta (0, 0)
Screenshot: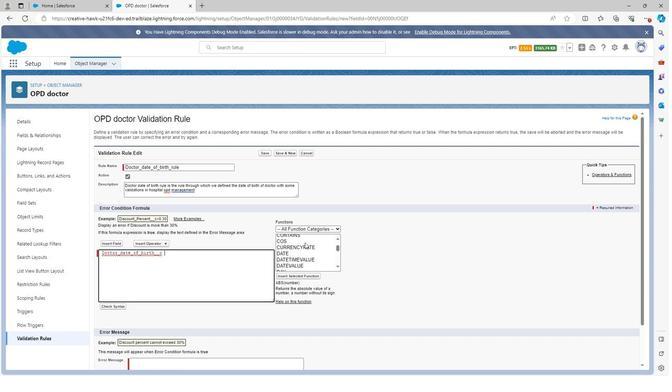 
Action: Mouse scrolled (303, 241) with delta (0, 0)
Screenshot: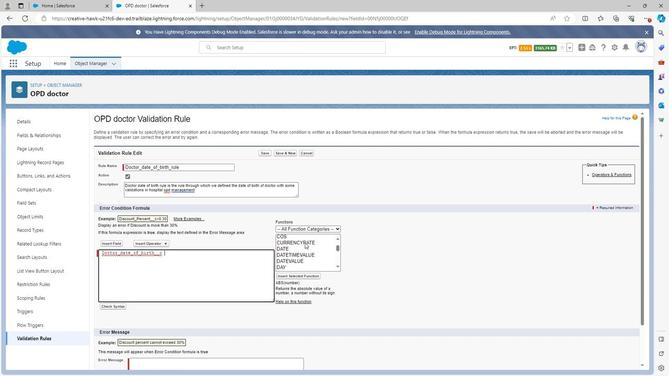
Action: Mouse scrolled (303, 241) with delta (0, 0)
Screenshot: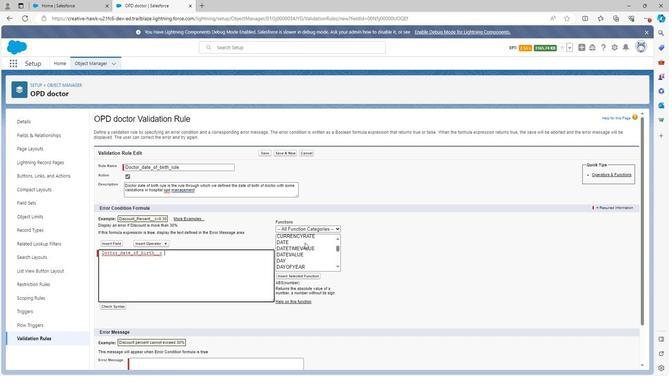 
Action: Mouse scrolled (303, 241) with delta (0, 0)
Screenshot: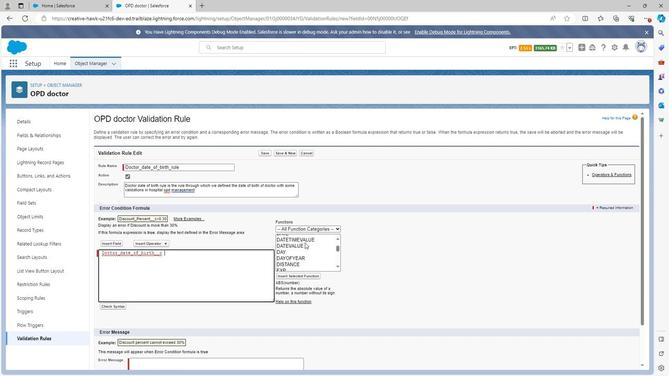 
Action: Mouse scrolled (303, 241) with delta (0, 0)
Screenshot: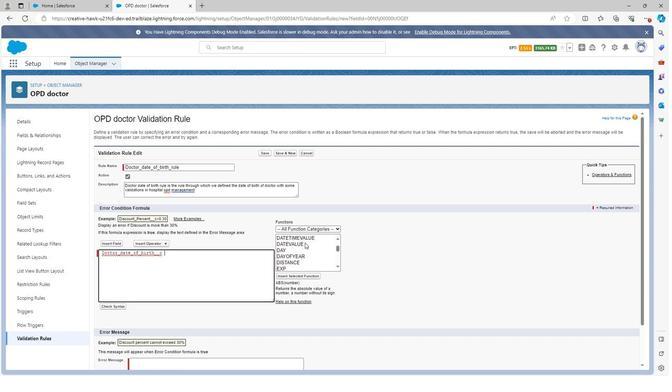 
Action: Mouse scrolled (303, 241) with delta (0, 0)
Screenshot: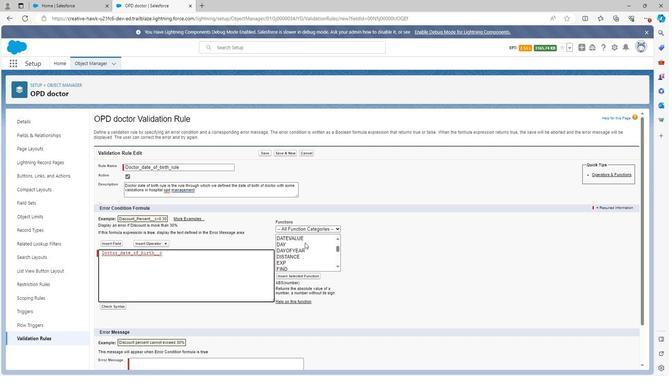 
Action: Mouse scrolled (303, 241) with delta (0, 0)
Screenshot: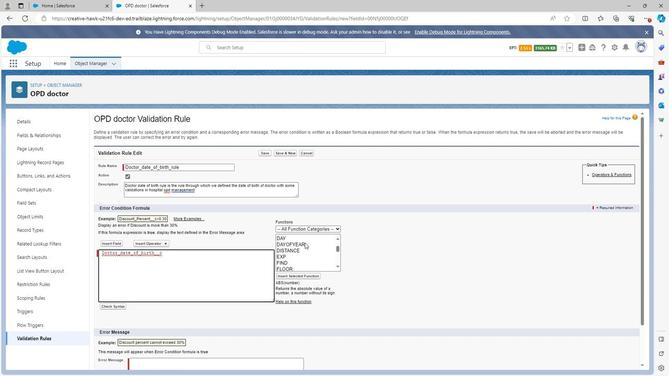 
Action: Mouse moved to (302, 242)
Screenshot: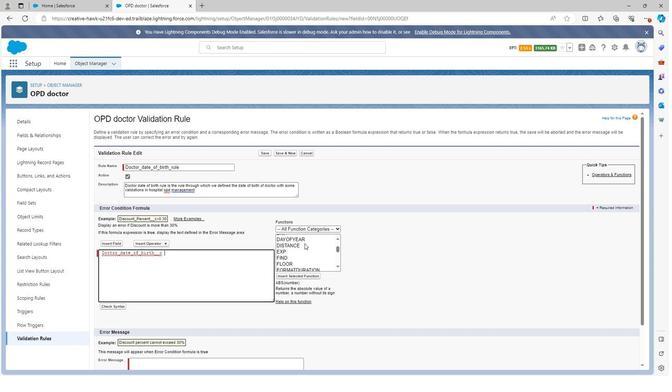
Action: Mouse scrolled (302, 242) with delta (0, 0)
Screenshot: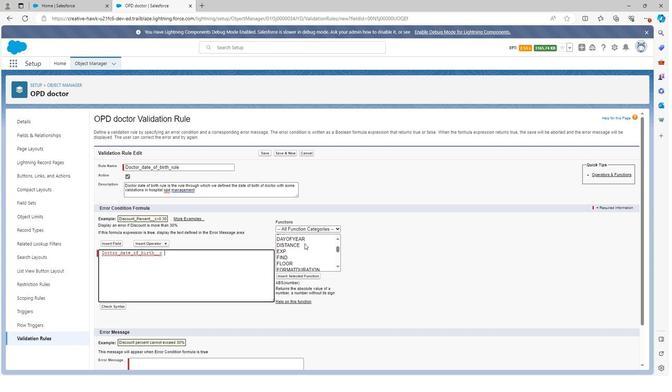 
Action: Mouse scrolled (302, 242) with delta (0, 0)
Screenshot: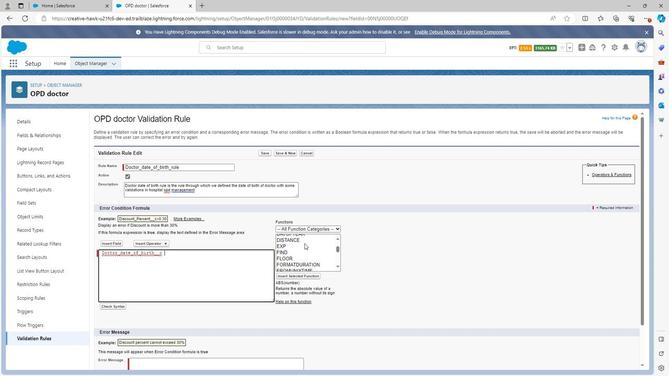 
Action: Mouse scrolled (302, 242) with delta (0, 0)
Screenshot: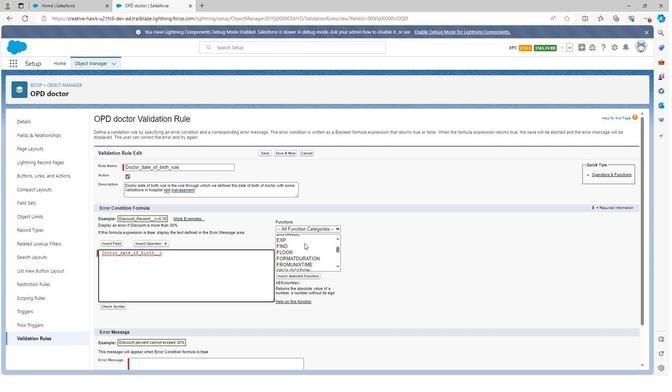 
Action: Mouse scrolled (302, 242) with delta (0, 0)
Screenshot: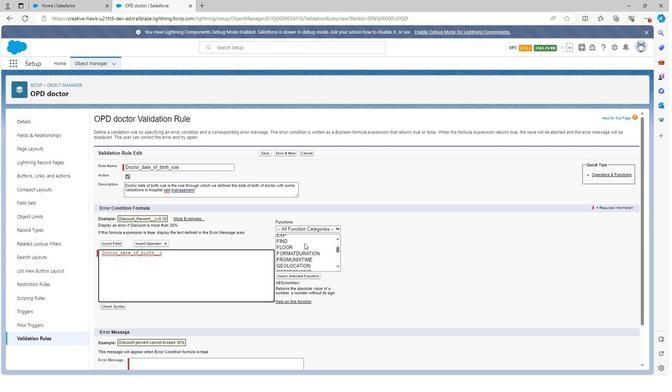 
Action: Mouse scrolled (302, 242) with delta (0, 0)
Screenshot: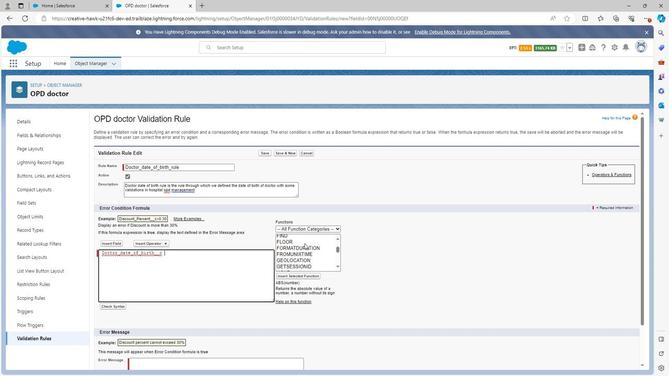 
Action: Mouse scrolled (302, 242) with delta (0, 0)
Screenshot: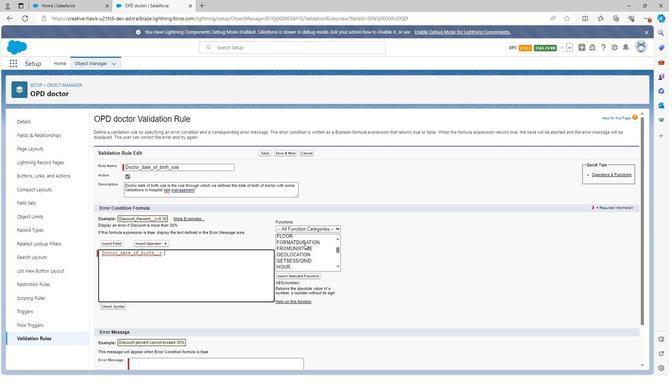 
Action: Mouse scrolled (302, 242) with delta (0, 0)
Screenshot: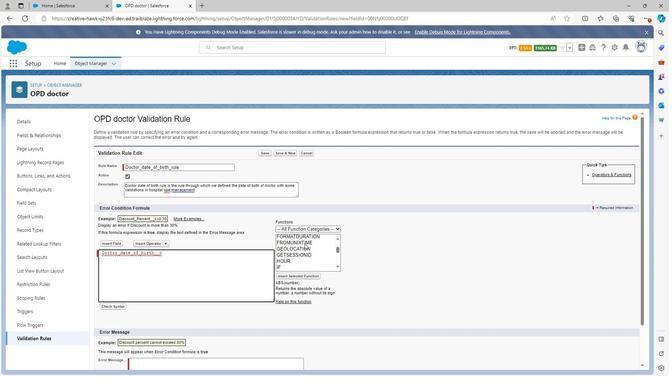 
Action: Mouse scrolled (302, 242) with delta (0, 0)
Screenshot: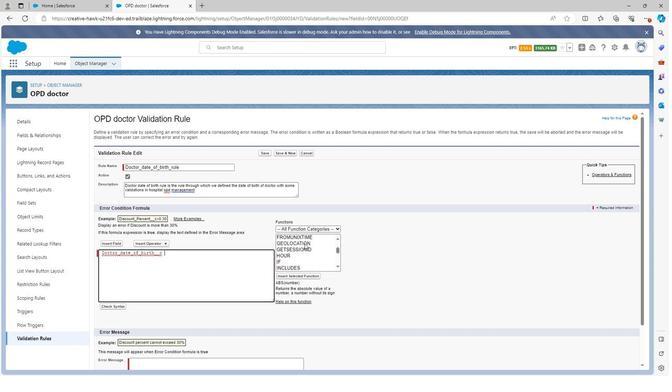 
Action: Mouse scrolled (302, 242) with delta (0, 0)
Screenshot: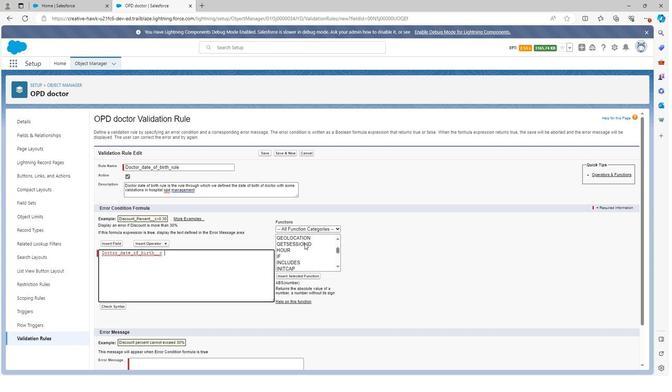 
Action: Mouse moved to (302, 242)
Screenshot: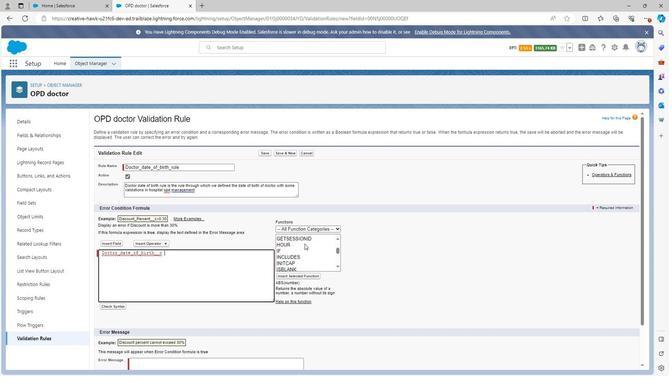 
Action: Mouse scrolled (302, 242) with delta (0, 0)
Screenshot: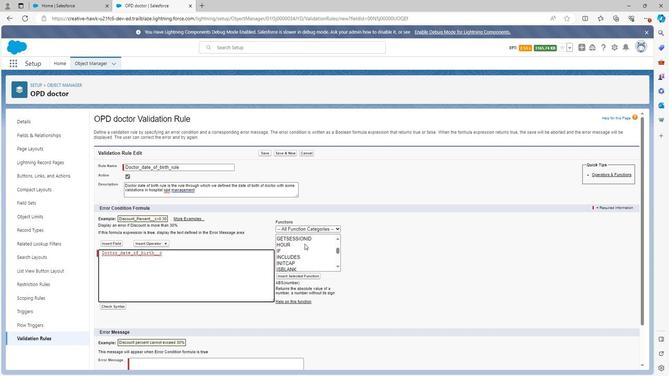 
Action: Mouse moved to (292, 261)
Screenshot: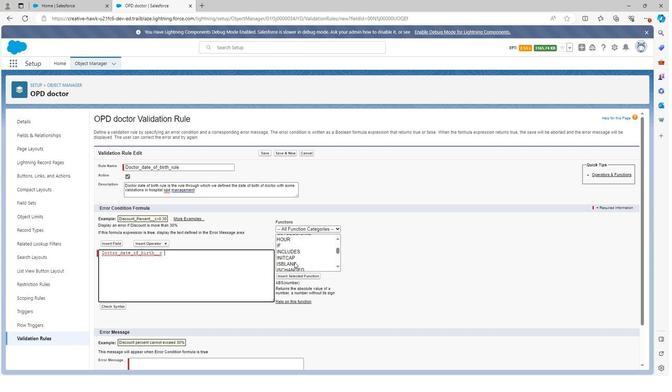 
Action: Mouse pressed left at (292, 261)
Screenshot: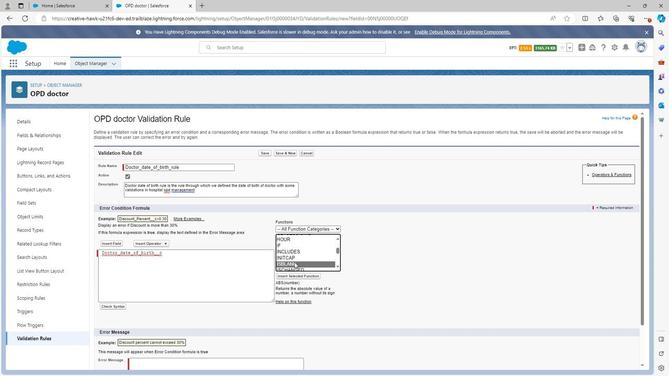 
Action: Mouse moved to (312, 275)
Screenshot: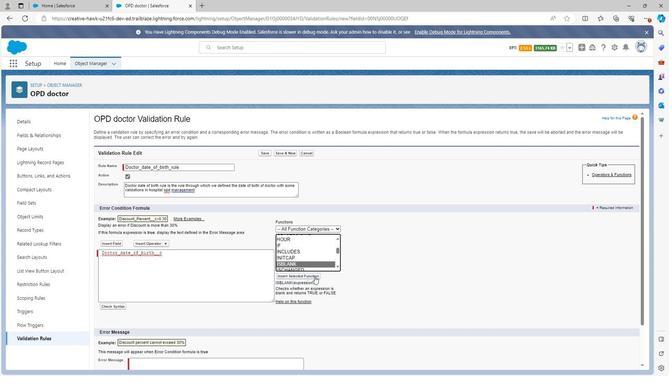 
Action: Mouse pressed left at (312, 275)
Screenshot: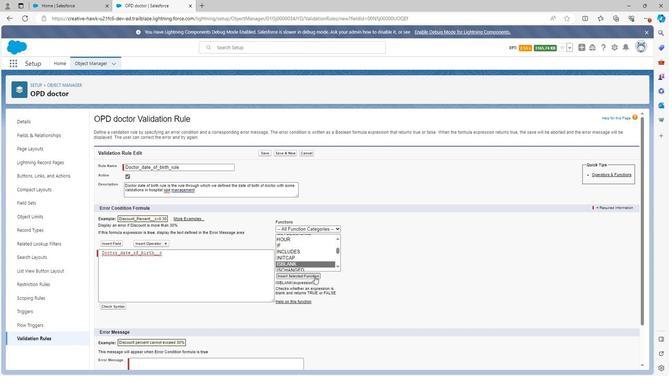
Action: Mouse moved to (137, 250)
Screenshot: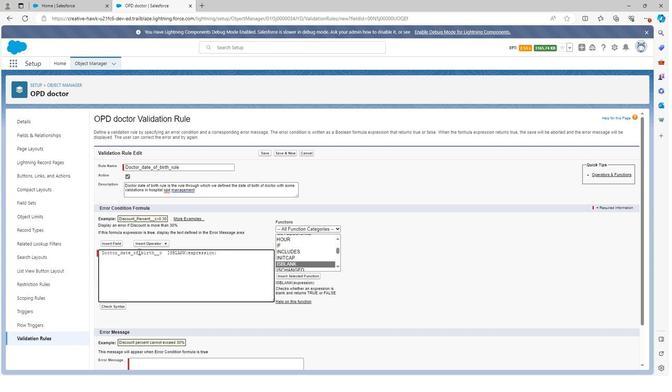 
Action: Mouse pressed left at (137, 250)
Screenshot: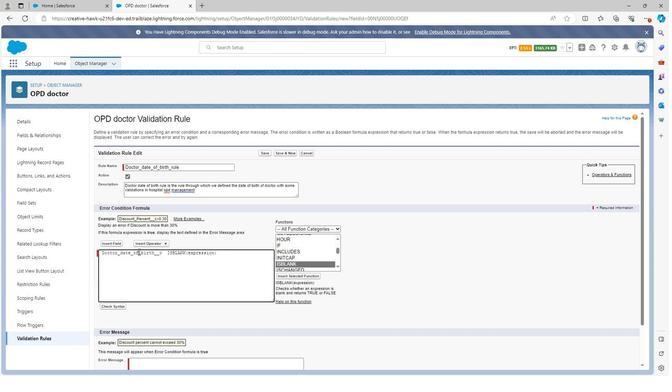 
Action: Mouse pressed left at (137, 250)
Screenshot: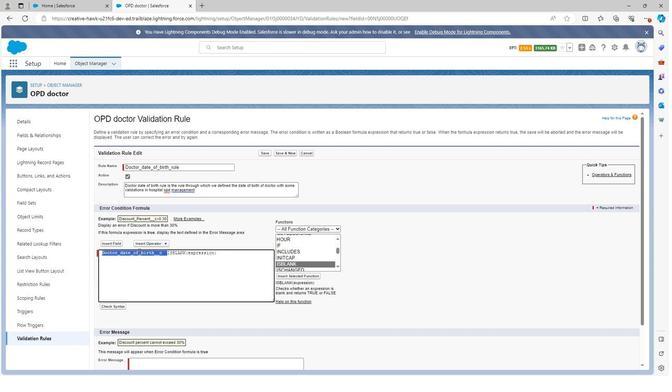 
Action: Mouse moved to (137, 251)
Screenshot: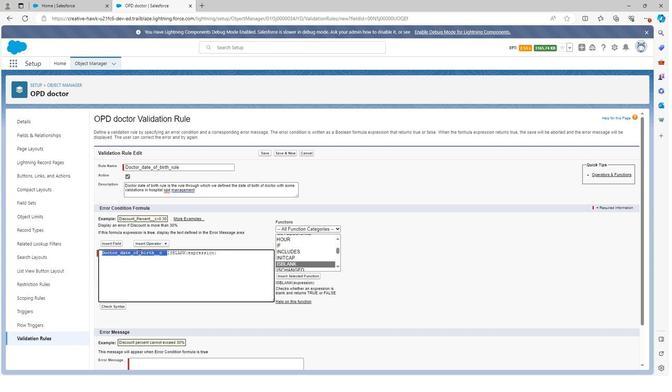 
Action: Key pressed ctrl+X
Screenshot: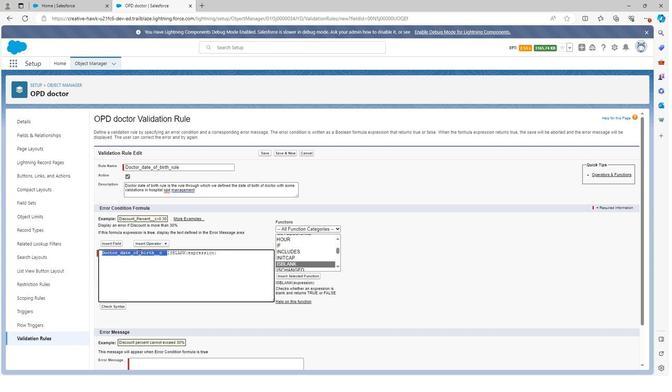 
Action: Mouse moved to (135, 250)
Screenshot: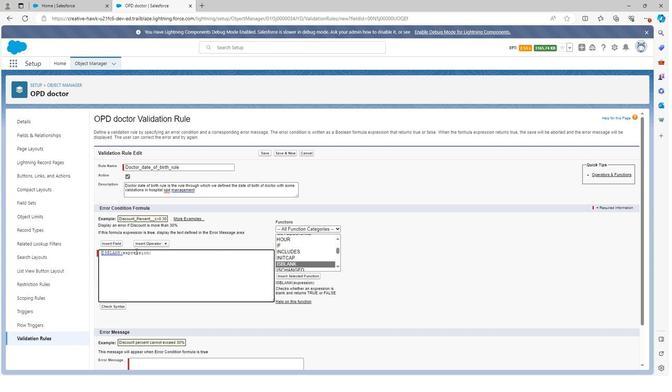 
Action: Mouse pressed left at (135, 250)
Screenshot: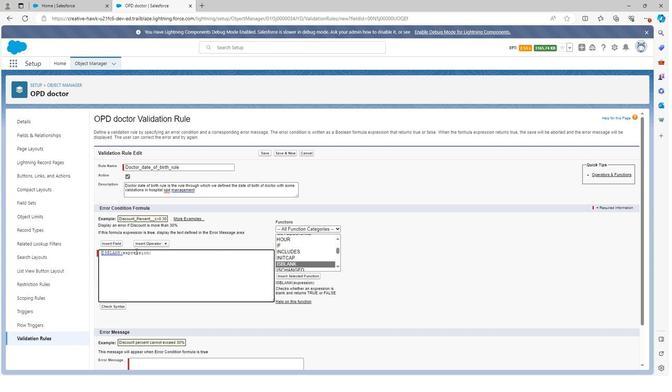 
Action: Mouse pressed left at (135, 250)
Screenshot: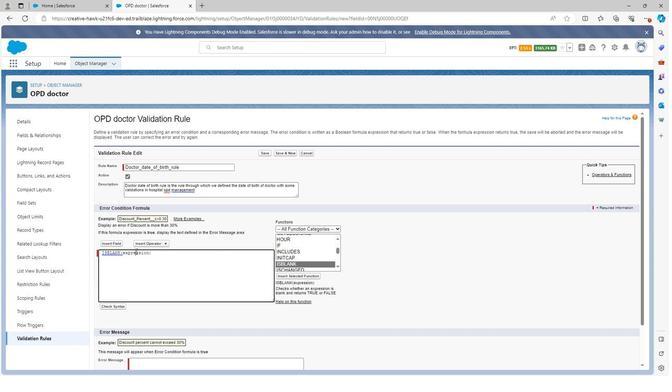
Action: Key pressed ctrl+V
Screenshot: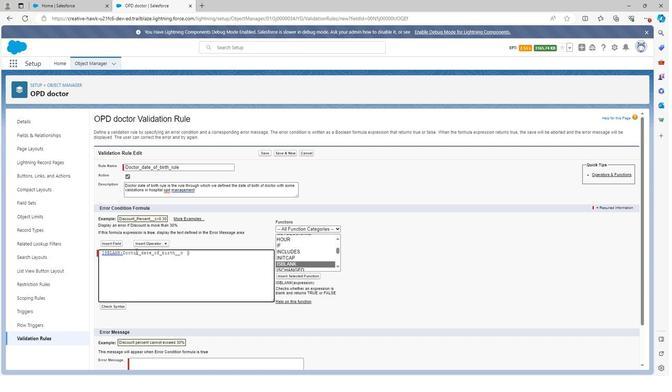 
Action: Mouse moved to (197, 253)
Screenshot: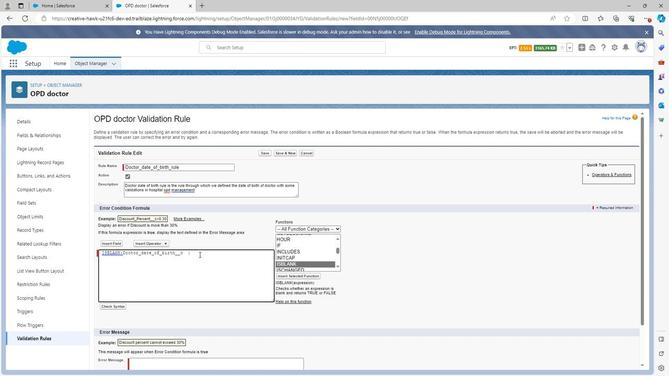 
Action: Key pressed <Key.backspace>
Screenshot: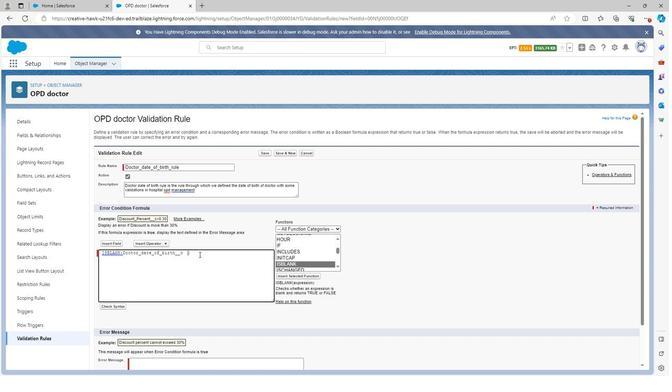 
Action: Mouse moved to (197, 253)
Screenshot: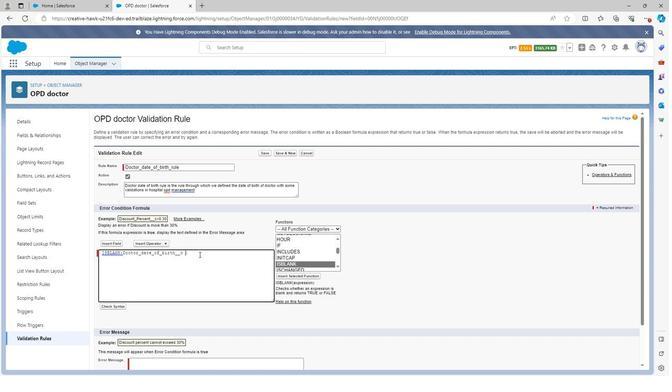 
Action: Key pressed <Key.backspace>
Screenshot: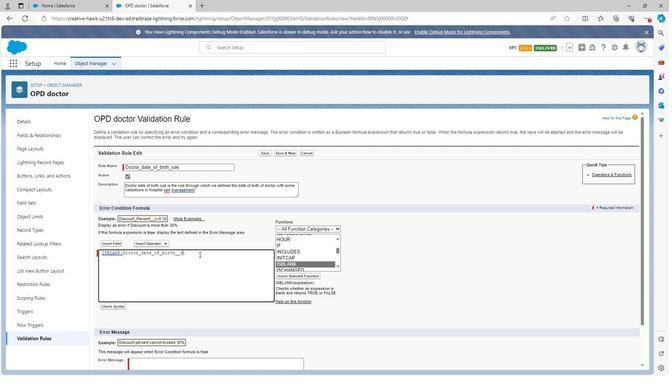 
Action: Mouse moved to (106, 306)
Screenshot: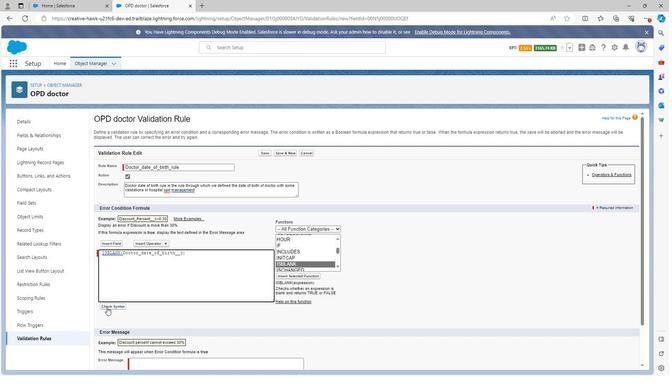 
Action: Mouse pressed left at (106, 306)
Screenshot: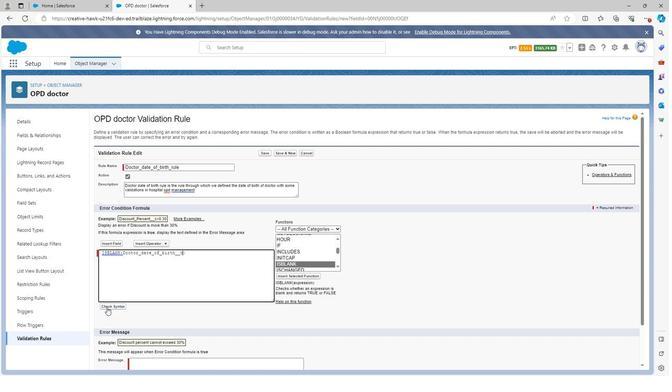 
Action: Mouse moved to (158, 302)
Screenshot: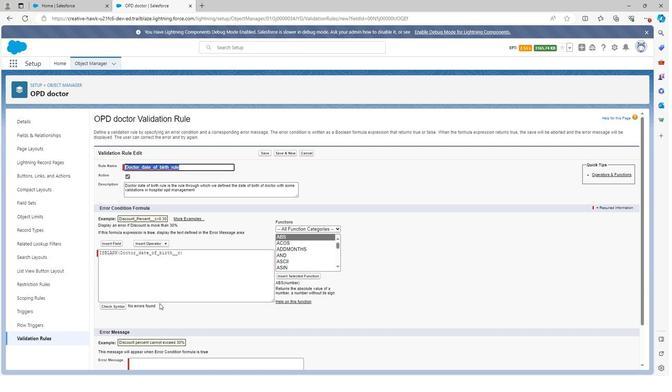 
Action: Mouse scrolled (158, 301) with delta (0, 0)
Screenshot: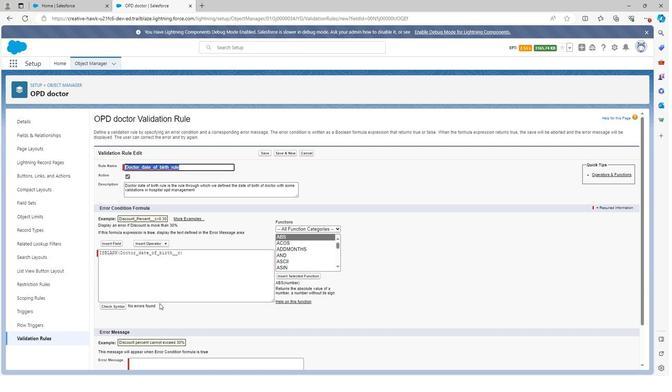 
Action: Mouse scrolled (158, 301) with delta (0, 0)
Screenshot: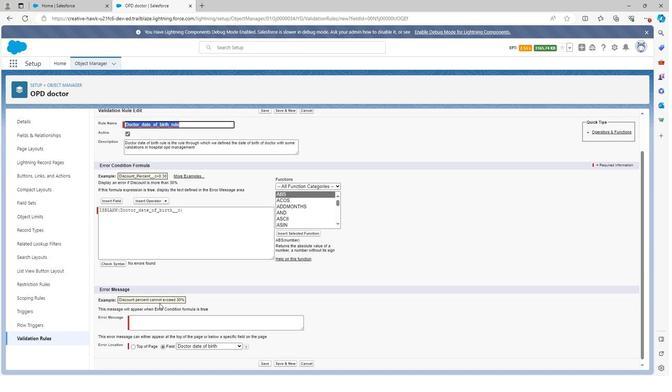 
Action: Mouse moved to (154, 320)
Screenshot: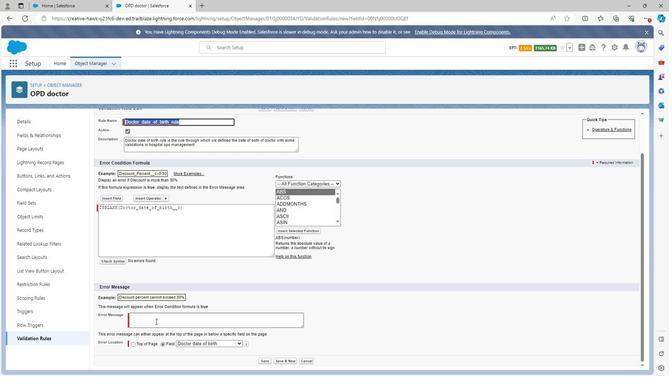 
Action: Mouse pressed left at (154, 320)
Screenshot: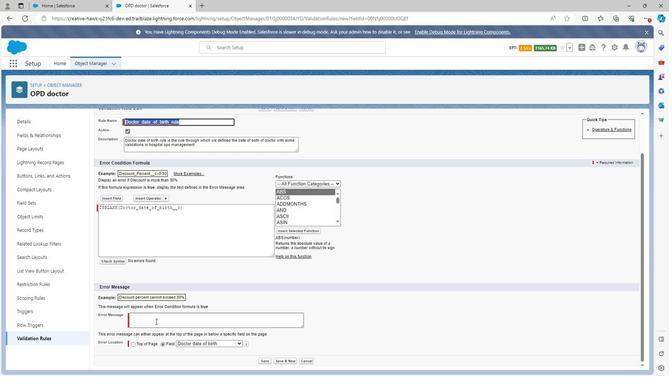
Action: Mouse moved to (163, 285)
Screenshot: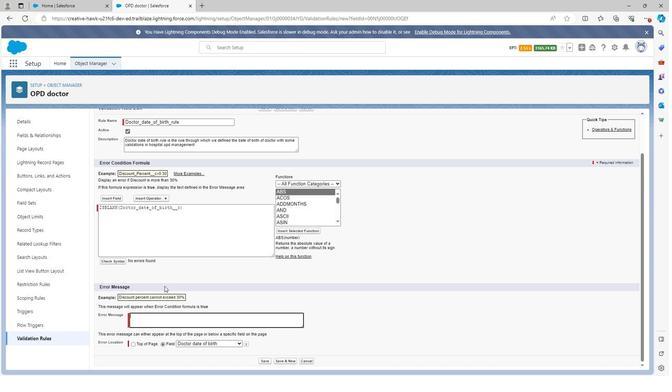 
Action: Key pressed <Key.shift>D
Screenshot: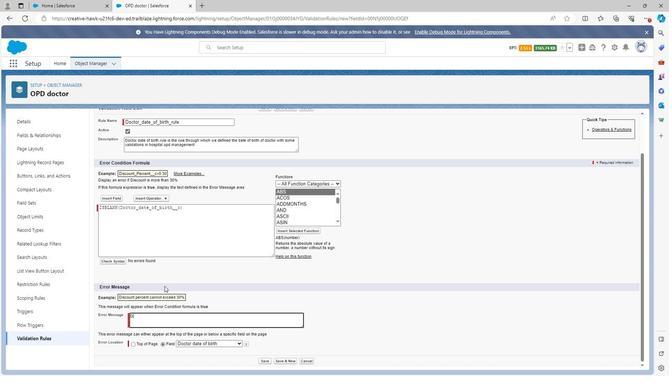 
Action: Mouse moved to (163, 286)
Screenshot: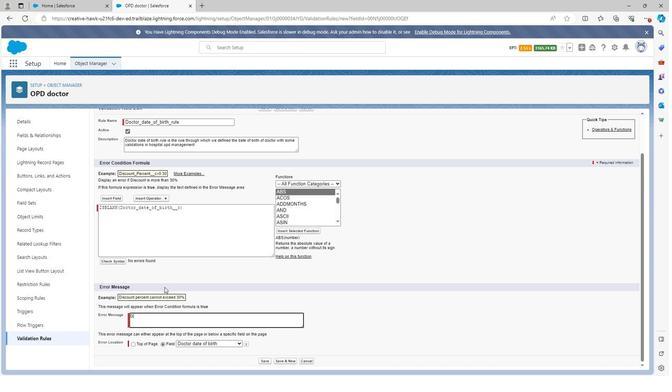 
Action: Key pressed o
Screenshot: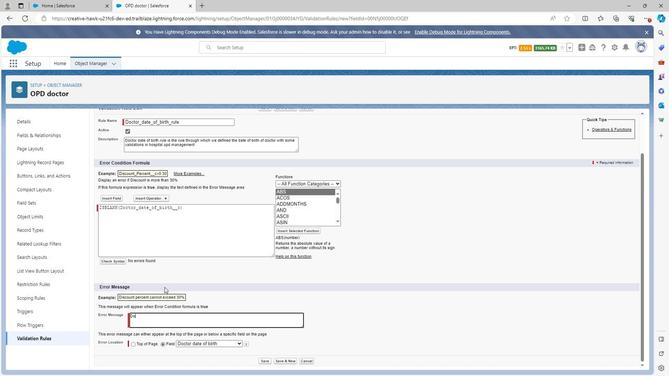 
Action: Mouse moved to (164, 290)
Screenshot: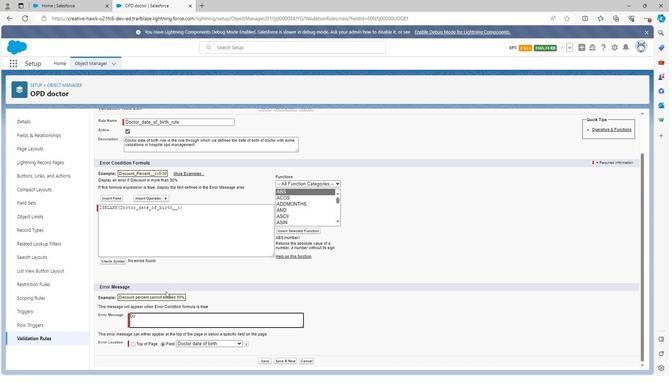 
Action: Key pressed ct
Screenshot: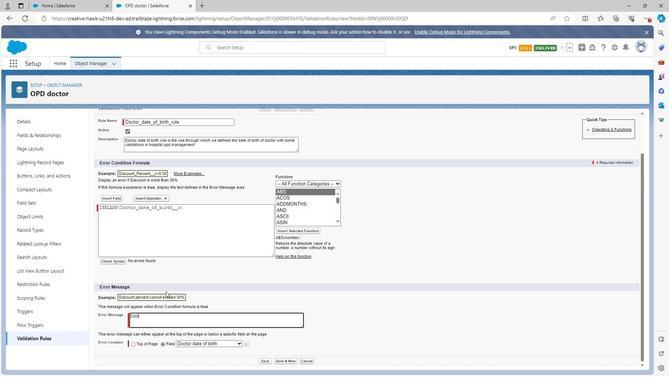 
Action: Mouse moved to (164, 290)
Screenshot: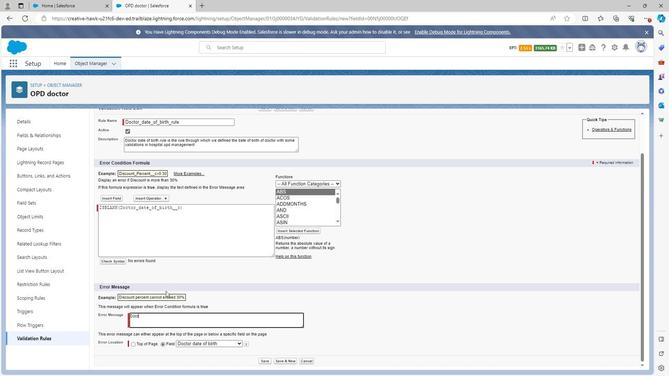 
Action: Key pressed o
Screenshot: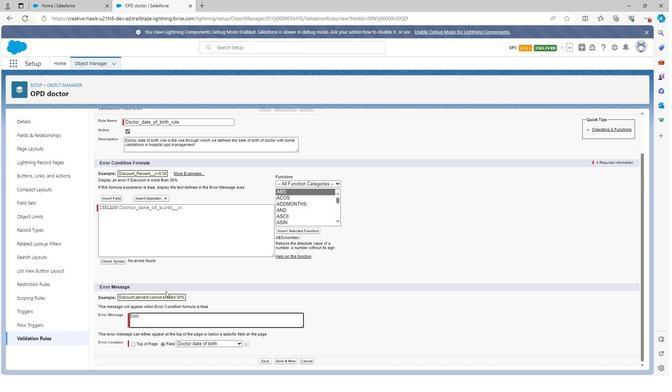 
Action: Mouse moved to (165, 293)
Screenshot: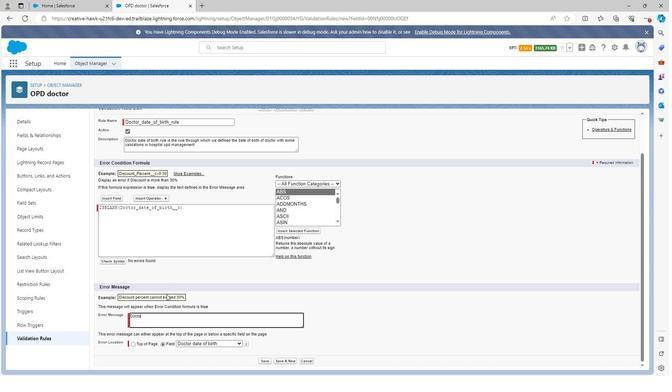 
Action: Key pressed r
Screenshot: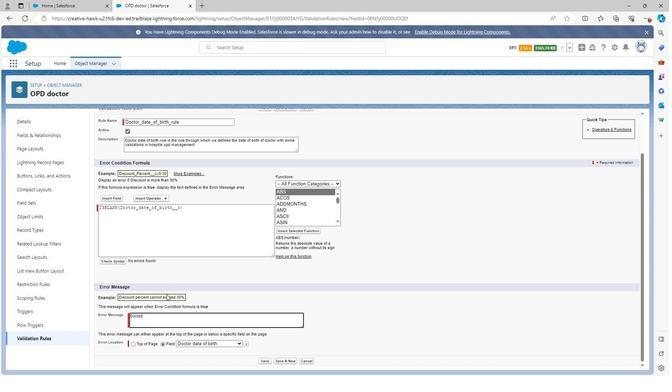 
Action: Mouse moved to (165, 293)
Screenshot: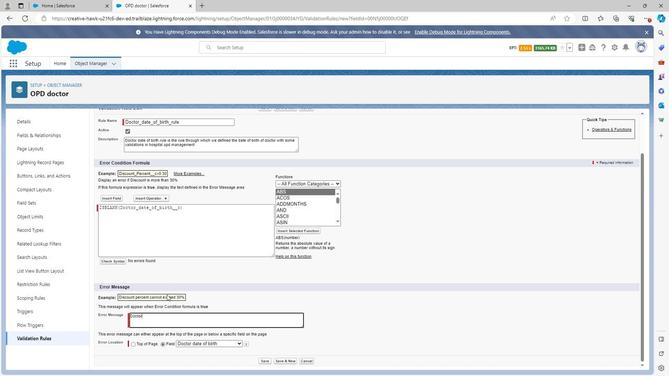 
Action: Key pressed <Key.space>
Screenshot: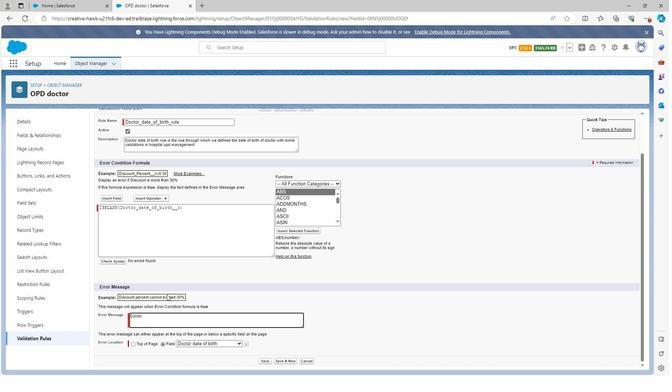 
Action: Mouse moved to (165, 293)
Screenshot: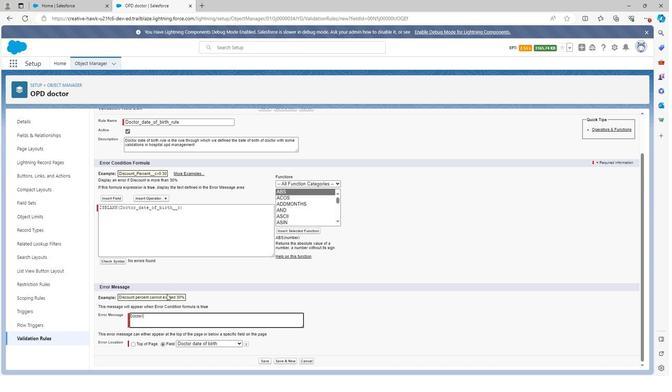 
Action: Key pressed d
Screenshot: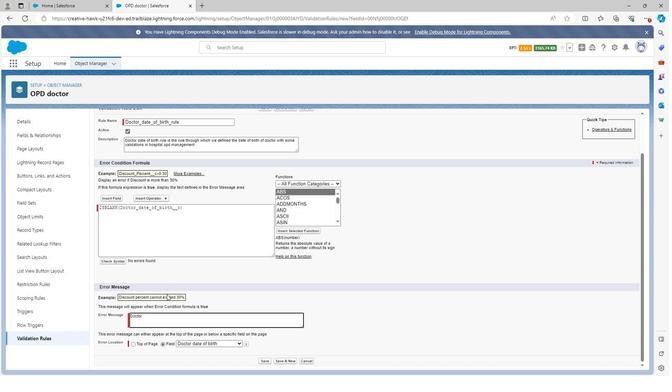 
Action: Mouse moved to (165, 293)
Screenshot: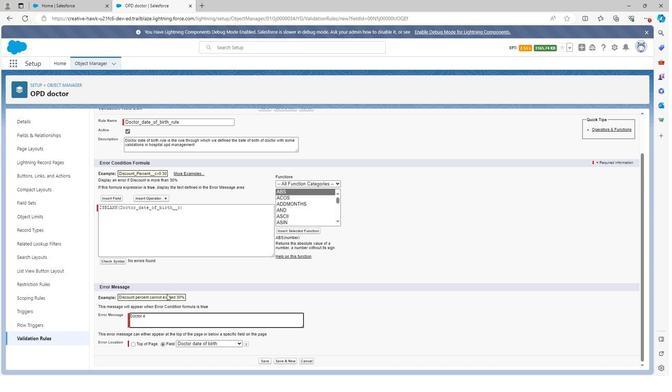 
Action: Key pressed ate<Key.space>o
Screenshot: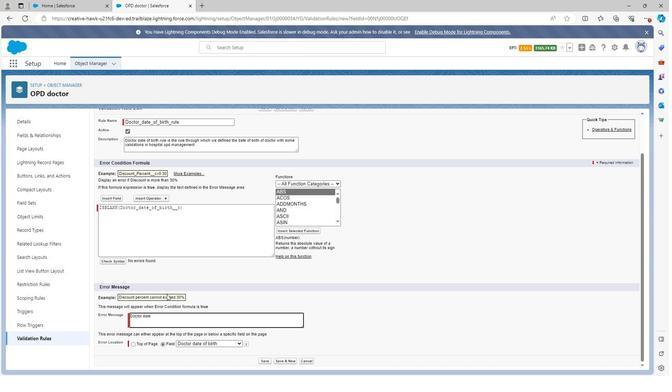 
Action: Mouse moved to (165, 293)
Screenshot: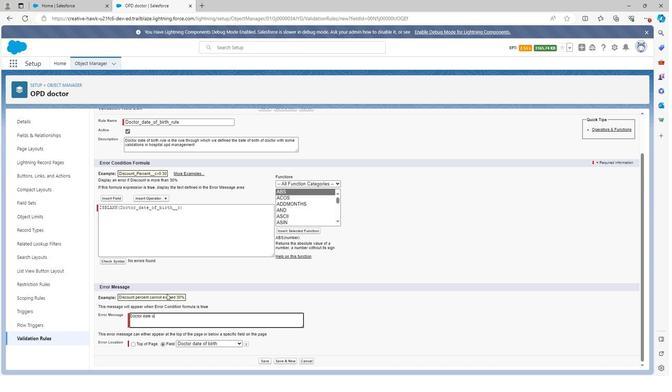 
Action: Key pressed f
Screenshot: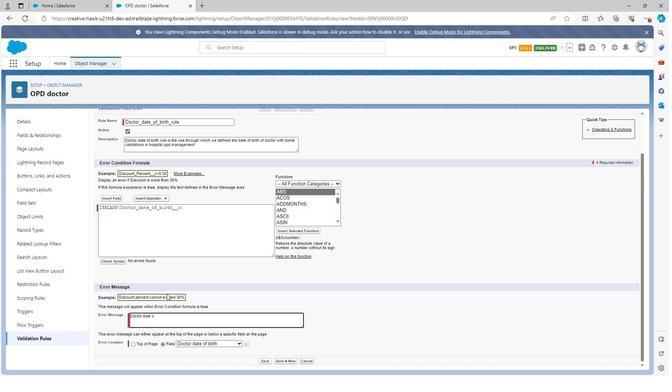 
Action: Mouse moved to (166, 293)
Screenshot: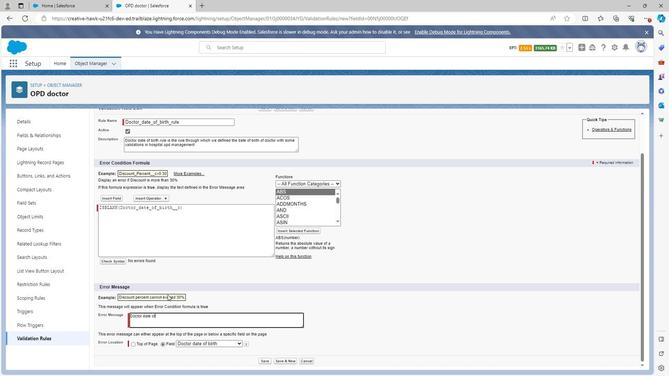 
Action: Key pressed <Key.space>b
Screenshot: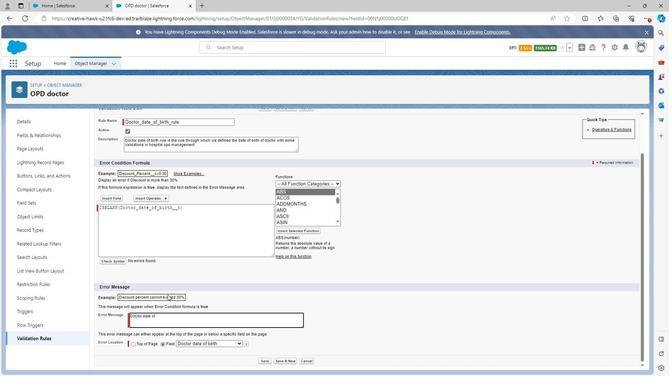 
Action: Mouse moved to (166, 293)
Screenshot: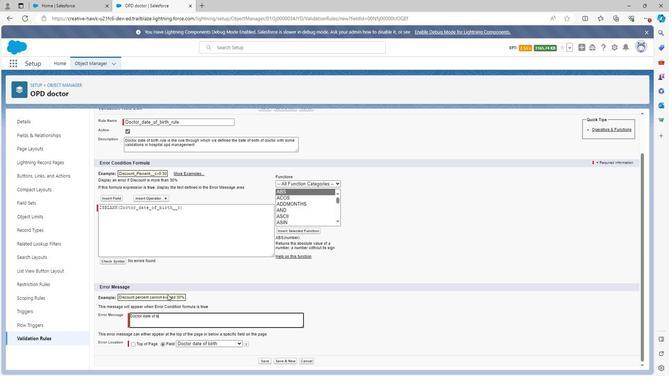 
Action: Key pressed i
Screenshot: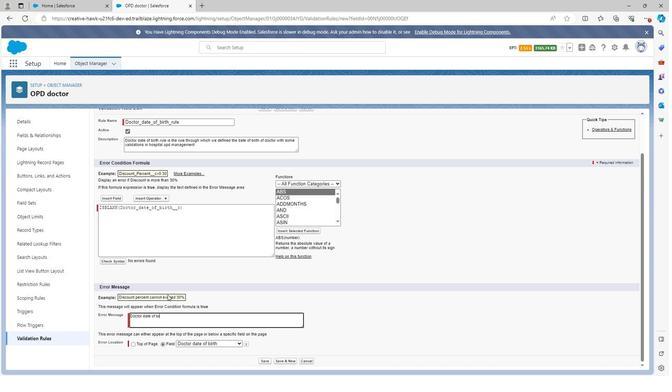 
Action: Mouse moved to (166, 293)
Screenshot: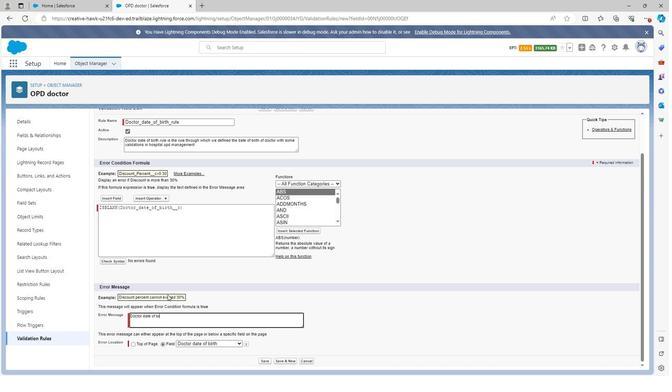 
Action: Key pressed r
Screenshot: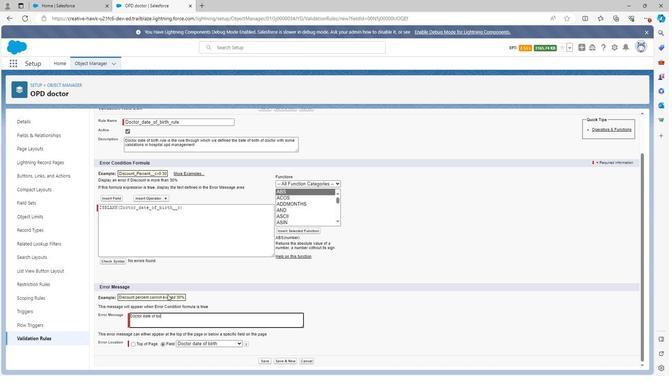 
Action: Mouse moved to (166, 293)
Screenshot: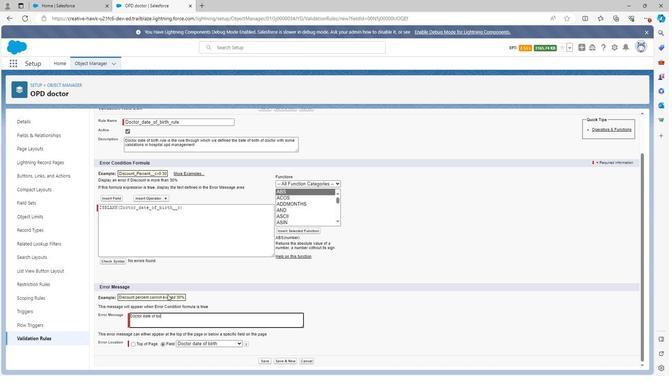 
Action: Key pressed th<Key.space>s
Screenshot: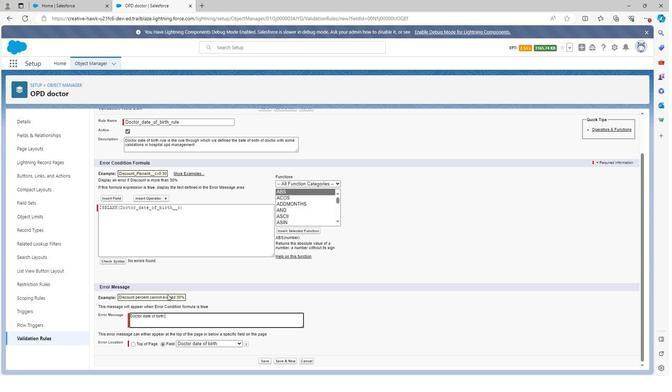 
Action: Mouse moved to (166, 293)
Screenshot: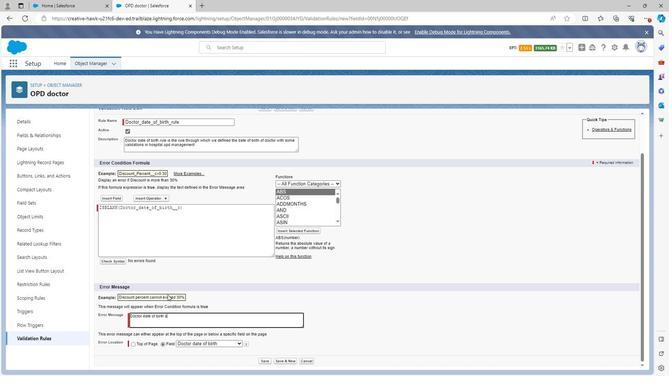 
Action: Key pressed h
Screenshot: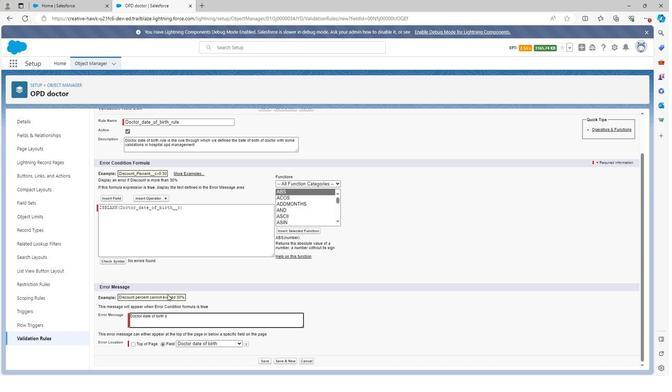 
Action: Mouse moved to (166, 293)
Screenshot: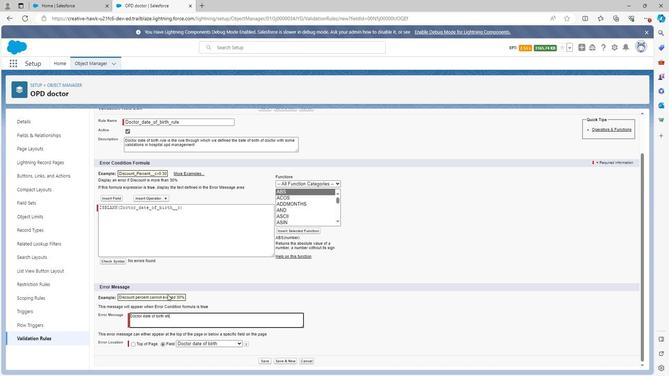 
Action: Key pressed o
Screenshot: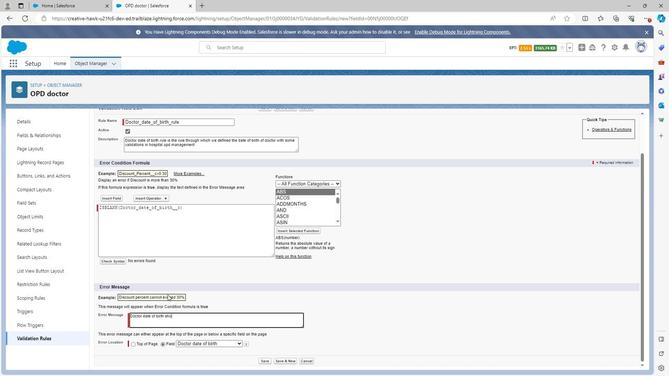 
Action: Mouse moved to (166, 293)
Screenshot: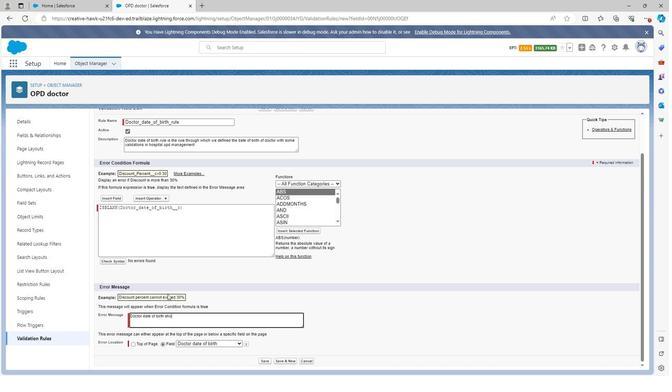 
Action: Key pressed uld<Key.space>not<Key.space>be<Key.space>blank<Key.space>in<Key.space>hospital<Key.space>opd<Key.space>management<Key.space>
Screenshot: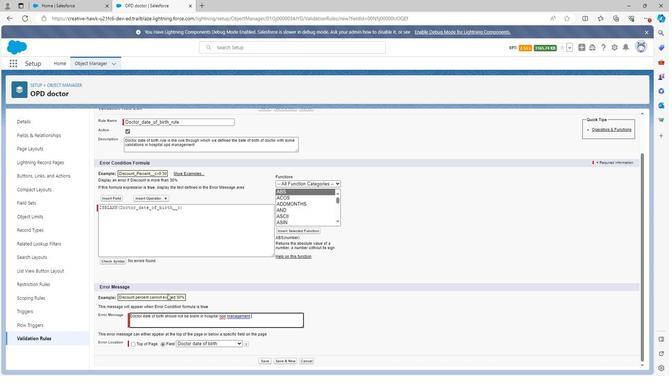 
Action: Mouse moved to (261, 357)
Screenshot: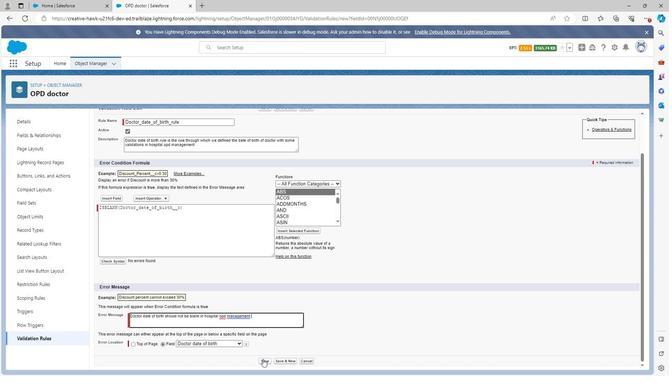 
Action: Mouse pressed left at (261, 357)
Screenshot: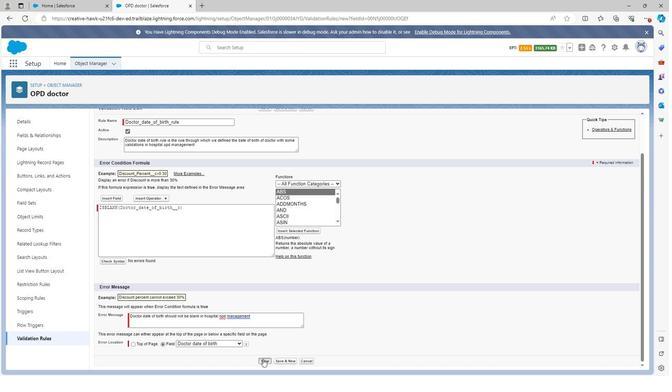 
Action: Mouse moved to (30, 125)
Screenshot: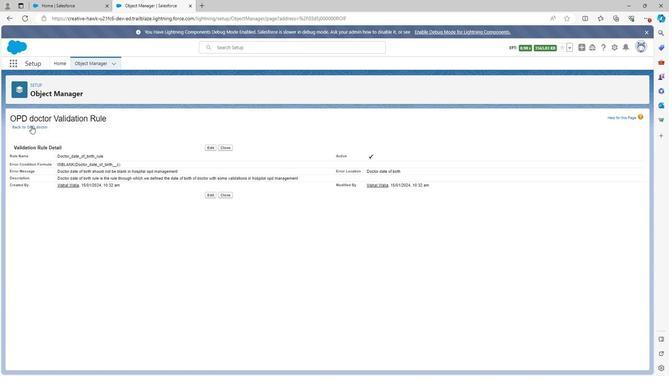 
Action: Mouse pressed left at (30, 125)
Screenshot: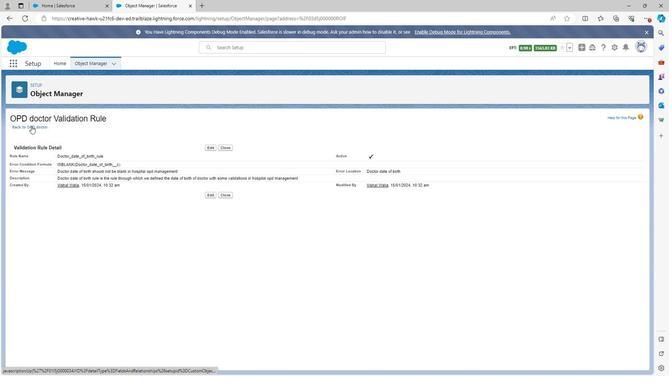 
Action: Mouse moved to (116, 199)
Screenshot: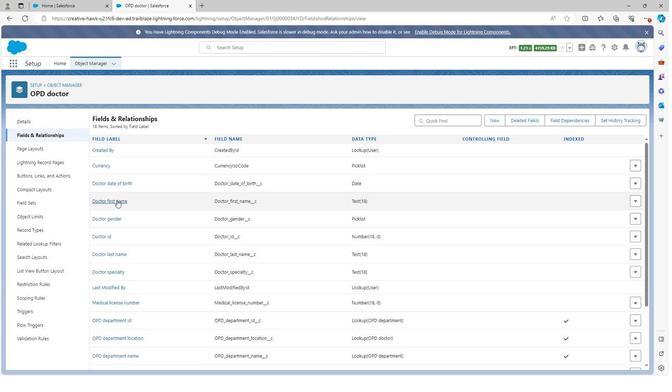 
Action: Mouse pressed left at (116, 199)
Screenshot: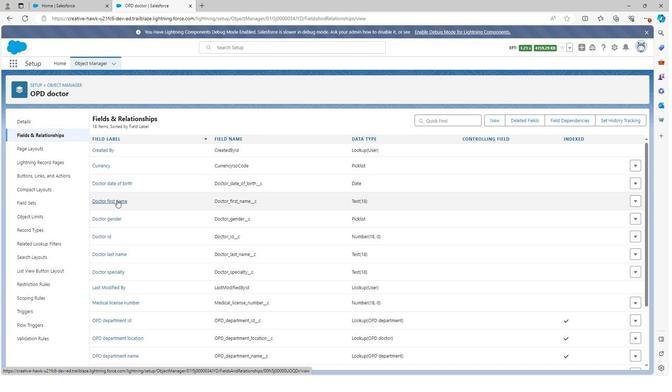
Action: Mouse moved to (268, 319)
Screenshot: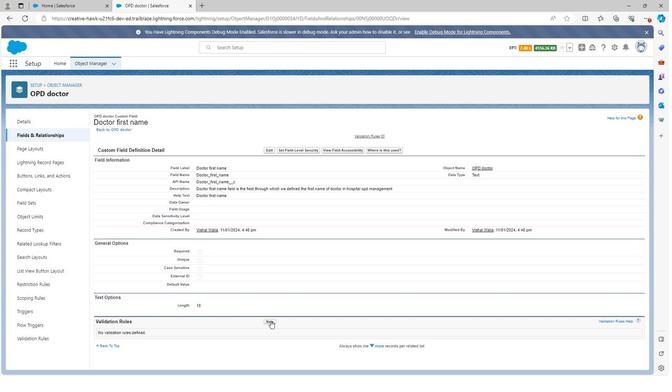
Action: Mouse pressed left at (268, 319)
Screenshot: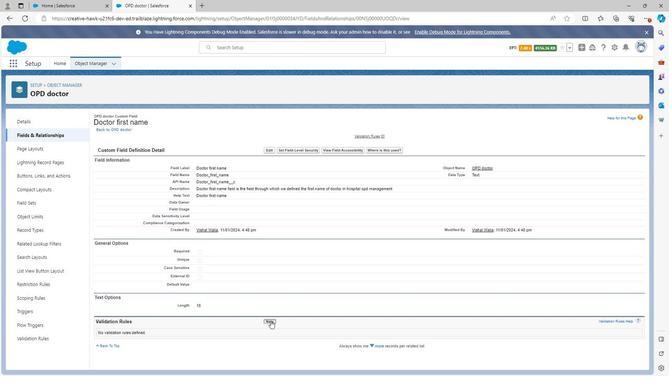 
Action: Mouse moved to (168, 165)
Screenshot: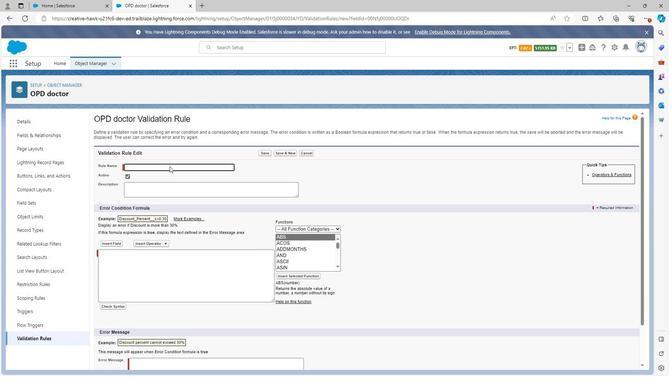 
Action: Key pressed <Key.shift>Do
Screenshot: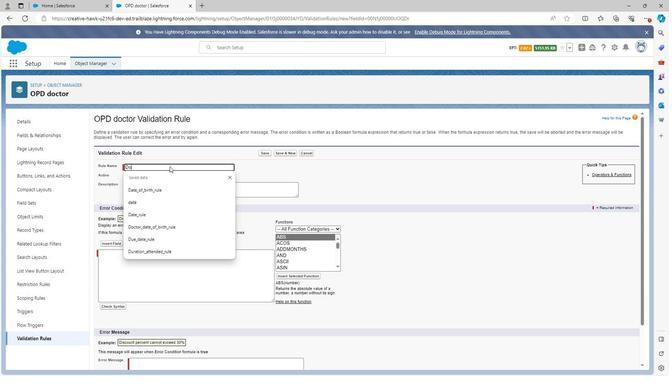 
Action: Mouse moved to (158, 171)
Screenshot: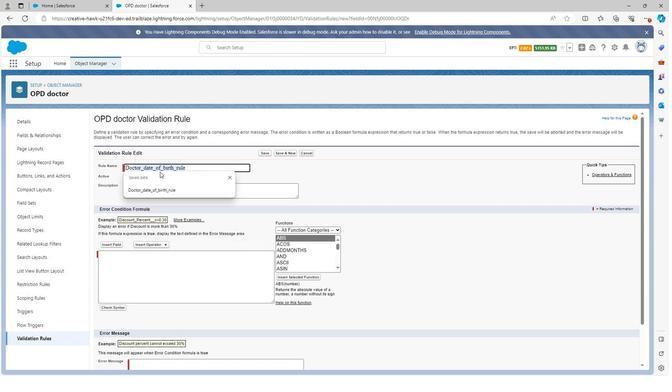
Action: Key pressed ctor<Key.space>fi
Screenshot: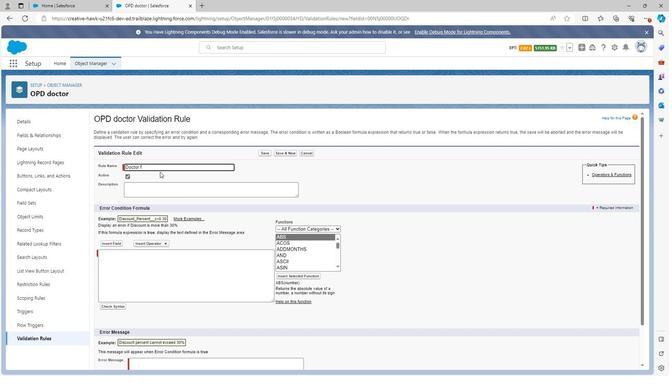 
Action: Mouse moved to (156, 167)
Screenshot: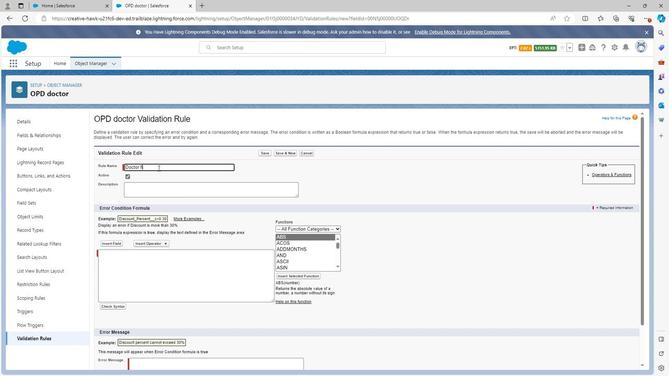 
Action: Key pressed rst<Key.space>name<Key.space>rule
Screenshot: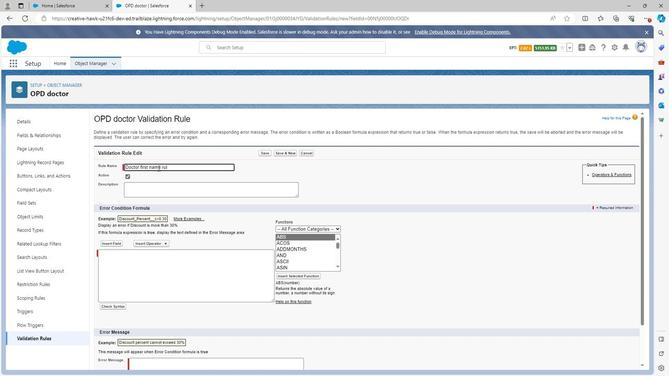 
Action: Mouse moved to (201, 180)
Screenshot: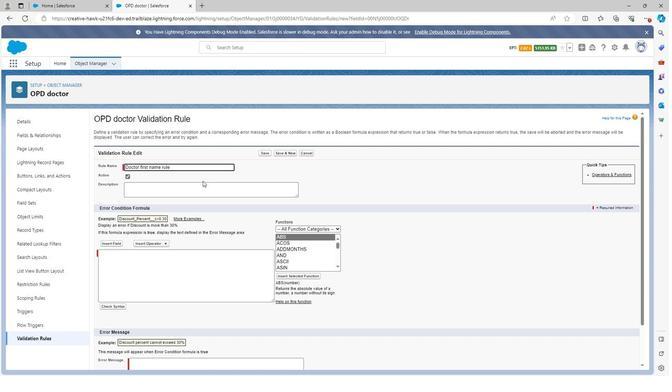 
Action: Mouse pressed left at (201, 180)
Screenshot: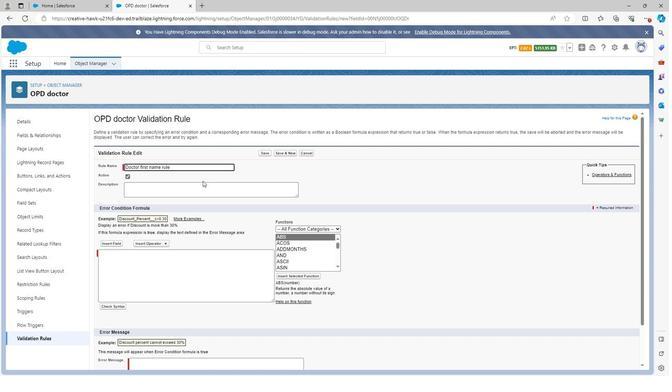 
Action: Mouse moved to (186, 184)
Screenshot: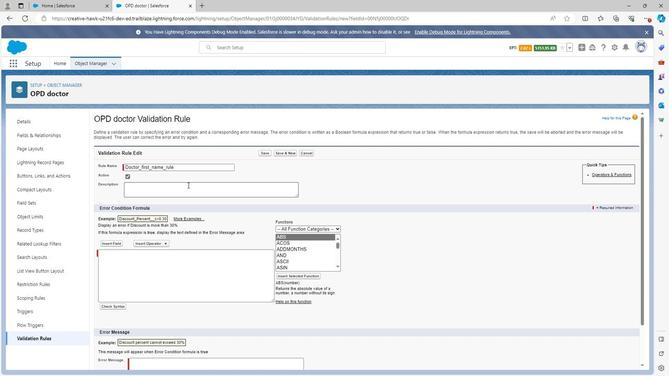 
Action: Mouse pressed left at (186, 184)
Screenshot: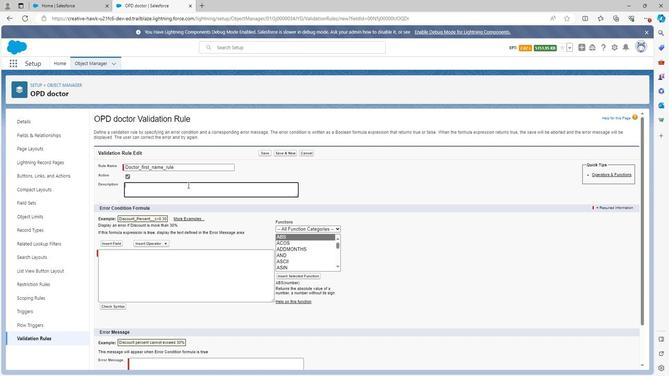 
Action: Key pressed <Key.shift>D
Screenshot: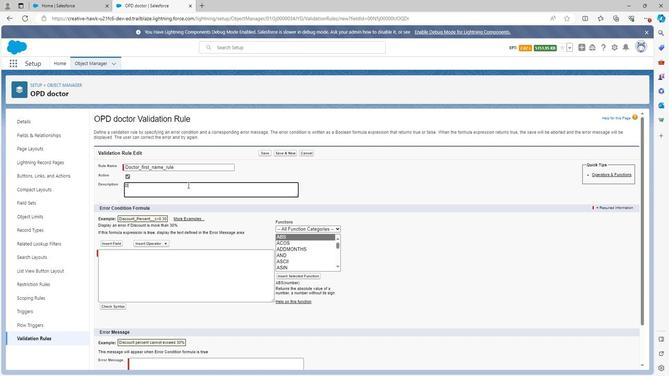 
Action: Mouse moved to (185, 185)
Screenshot: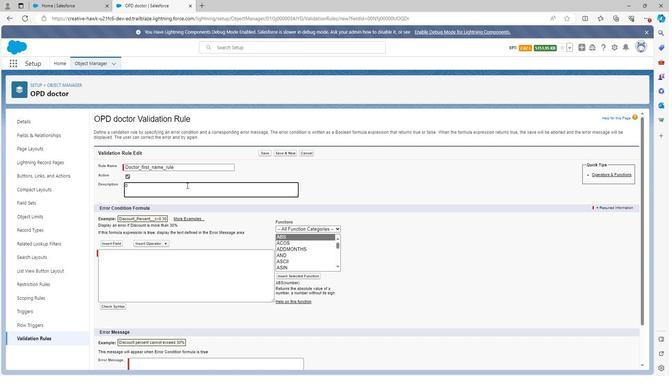 
Action: Key pressed octor<Key.space>first<Key.space>name<Key.space>rule<Key.space>is<Key.space>the<Key.space>rule<Key.space>through<Key.space>which<Key.space>we<Key.space>defined<Key.space>the<Key.space>first<Key.space>name<Key.space>of<Key.space>doctor<Key.space>i
Screenshot: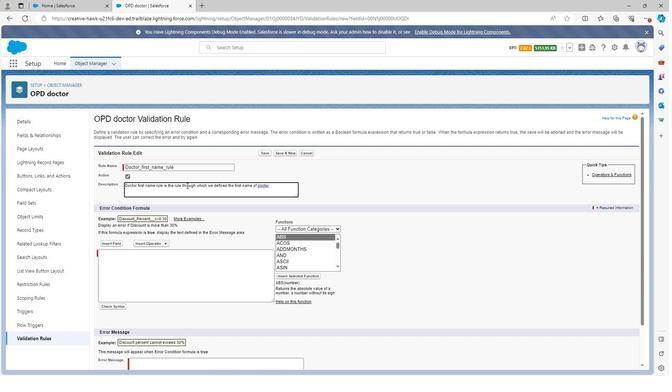 
Action: Mouse moved to (185, 183)
Screenshot: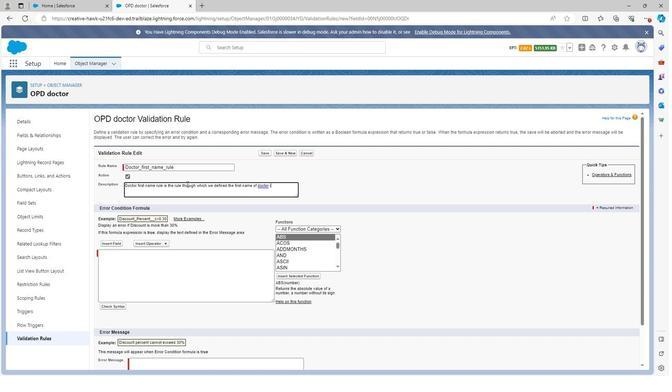 
Action: Key pressed n<Key.space>hospit
Screenshot: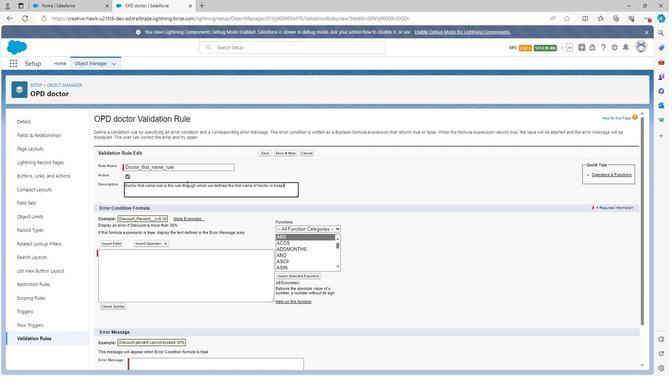 
Action: Mouse moved to (184, 183)
Screenshot: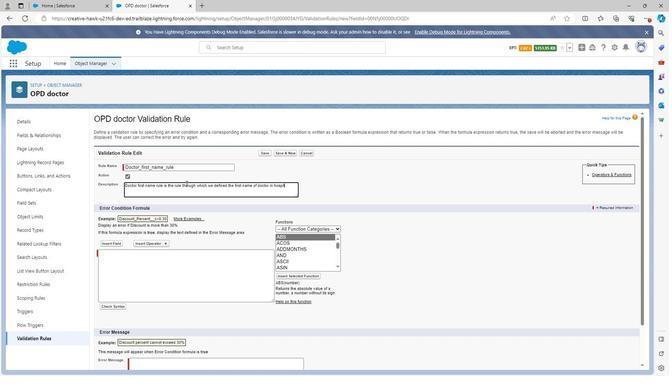 
Action: Key pressed al<Key.space>
Screenshot: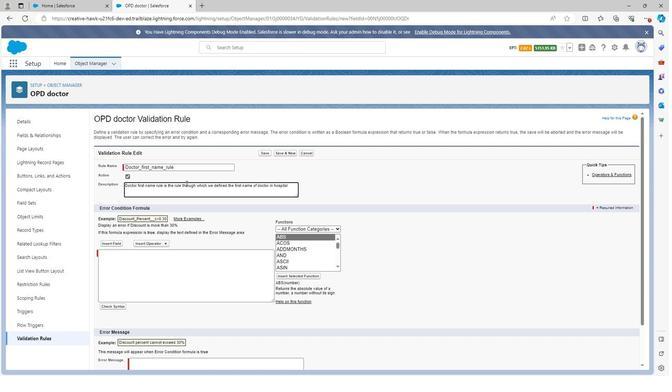 
Action: Mouse moved to (184, 183)
Screenshot: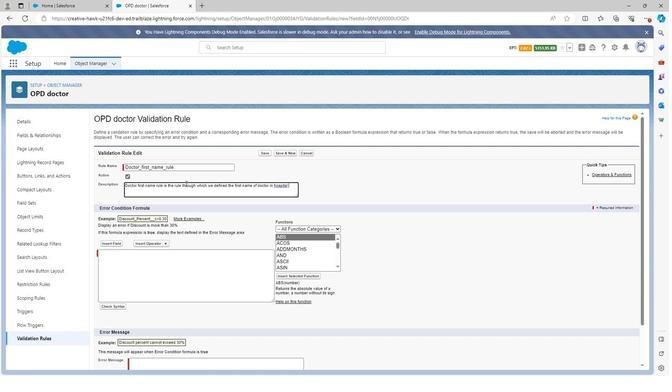 
Action: Key pressed opd<Key.space>management
Screenshot: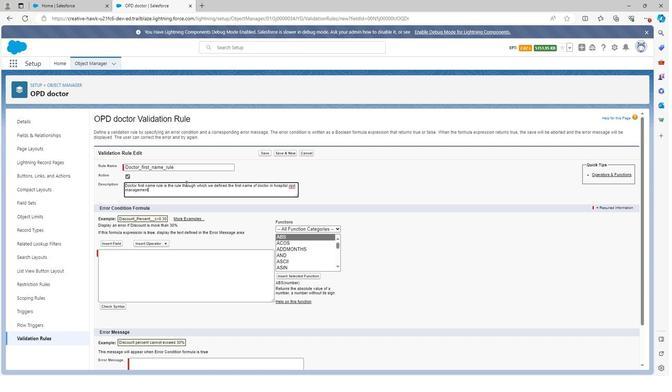 
Action: Mouse moved to (266, 185)
Screenshot: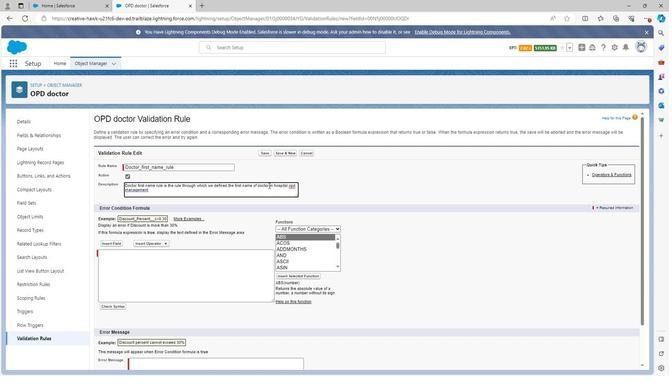 
Action: Mouse pressed left at (266, 185)
Screenshot: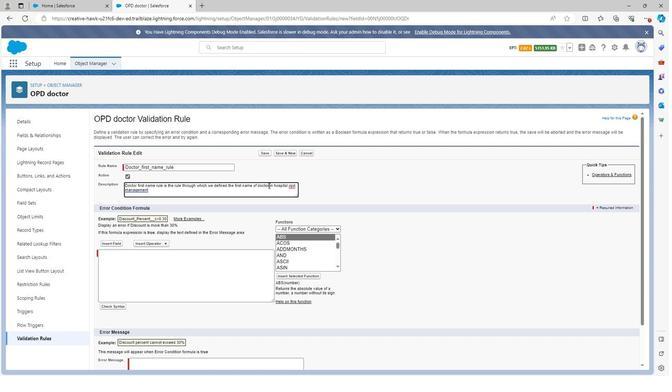 
Action: Mouse moved to (287, 207)
Screenshot: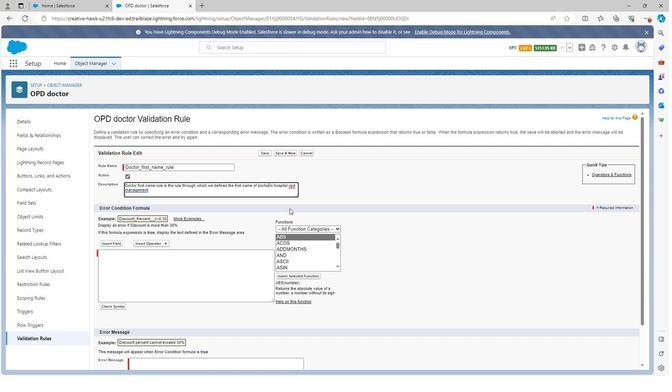 
Action: Key pressed <Key.space>
Screenshot: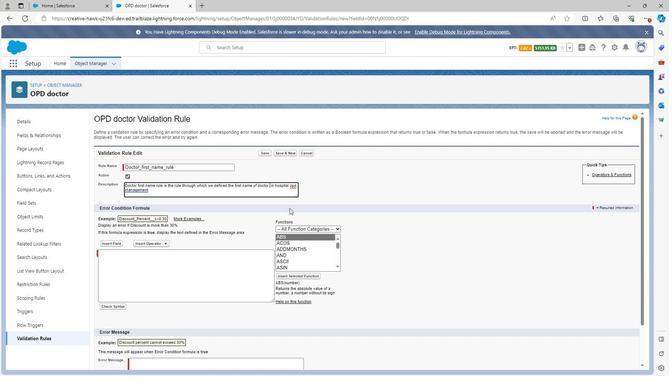 
Action: Mouse moved to (286, 207)
Screenshot: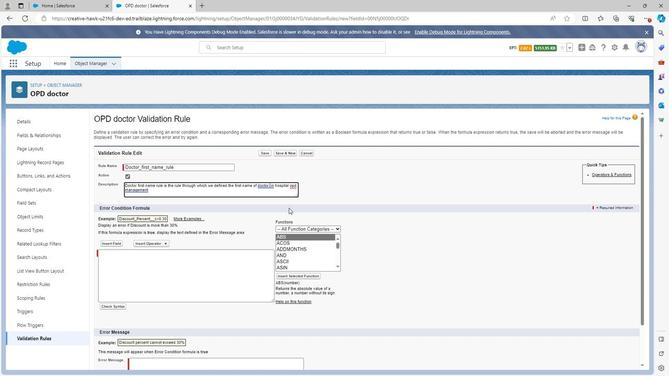 
Action: Key pressed with<Key.space>s
Screenshot: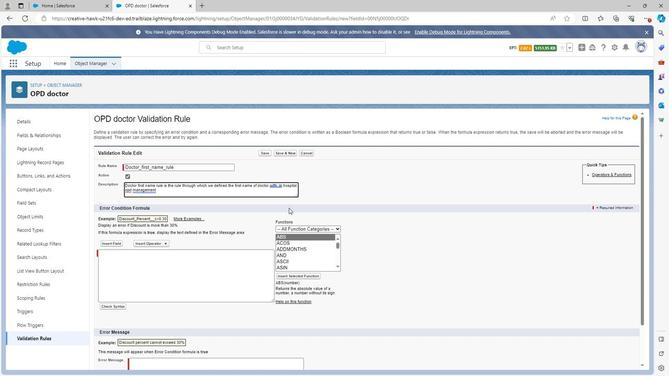
Action: Mouse moved to (286, 206)
Screenshot: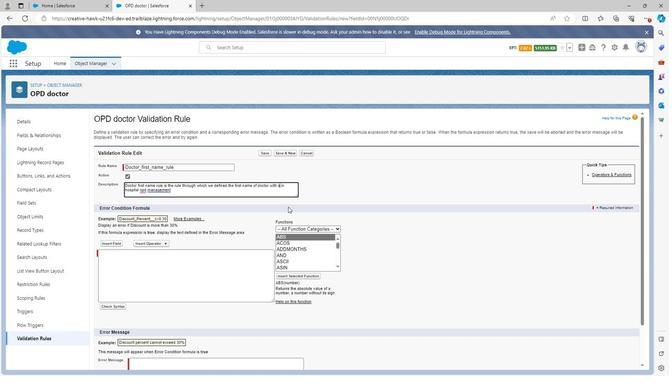 
Action: Key pressed o
Screenshot: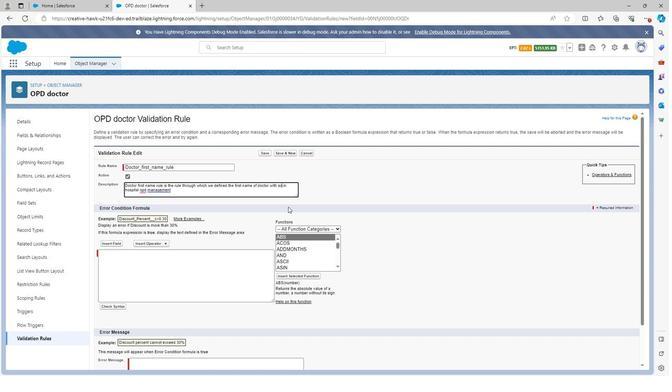 
Action: Mouse moved to (286, 205)
Screenshot: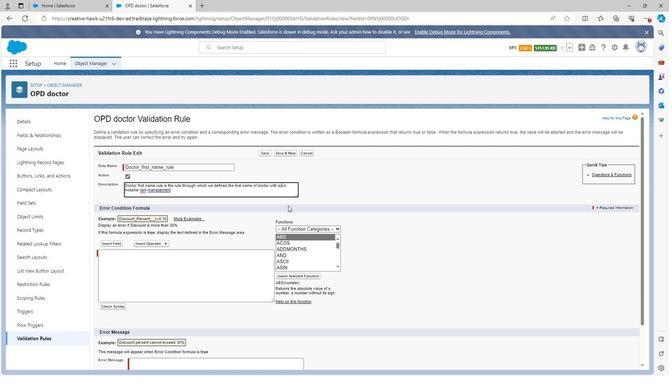 
Action: Key pressed me<Key.space>validations
Screenshot: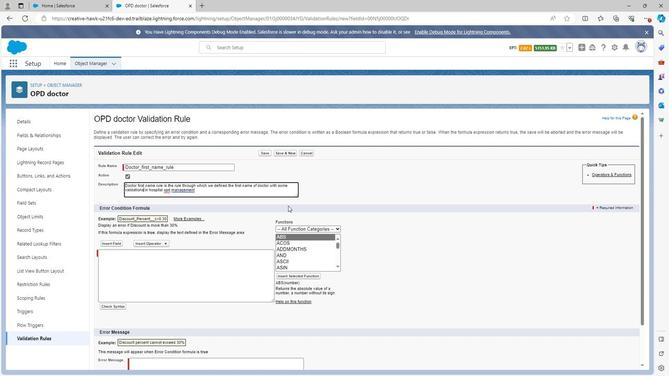 
Action: Mouse moved to (112, 253)
Screenshot: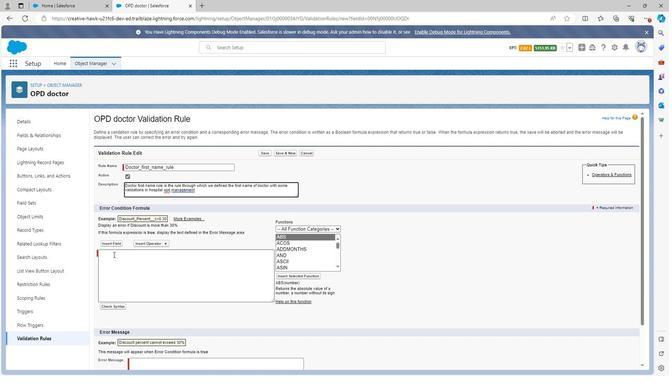 
Action: Mouse pressed left at (112, 253)
Screenshot: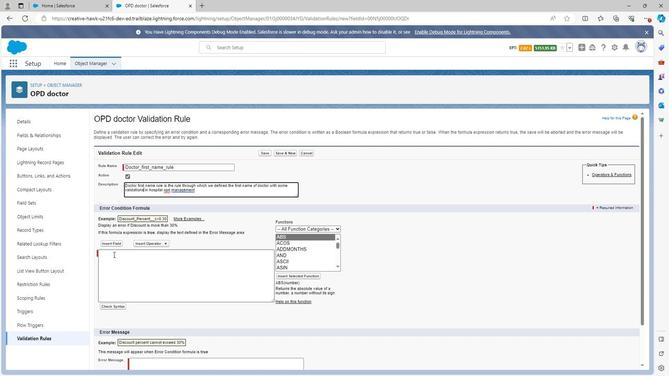 
Action: Mouse moved to (111, 241)
Screenshot: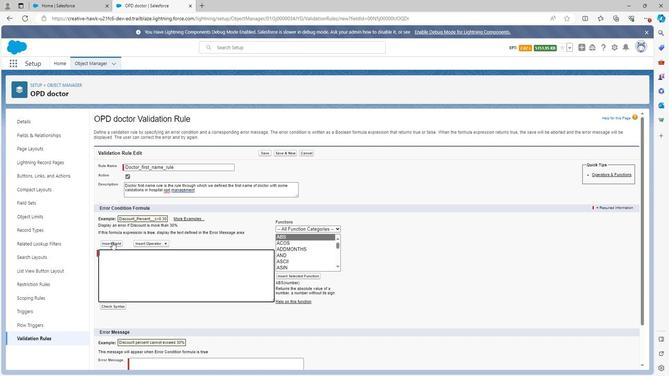 
Action: Mouse pressed left at (111, 241)
Screenshot: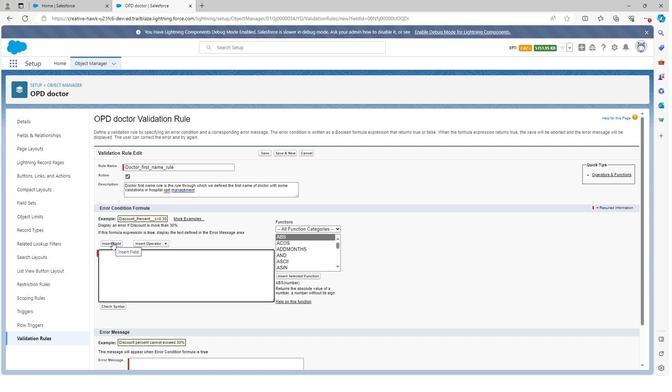 
Action: Mouse moved to (289, 242)
Screenshot: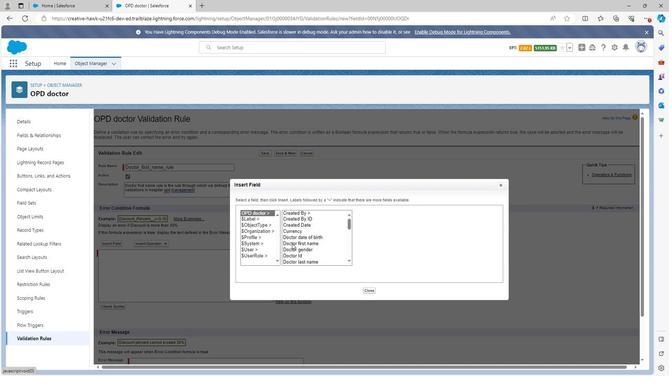 
Action: Mouse pressed left at (289, 242)
Screenshot: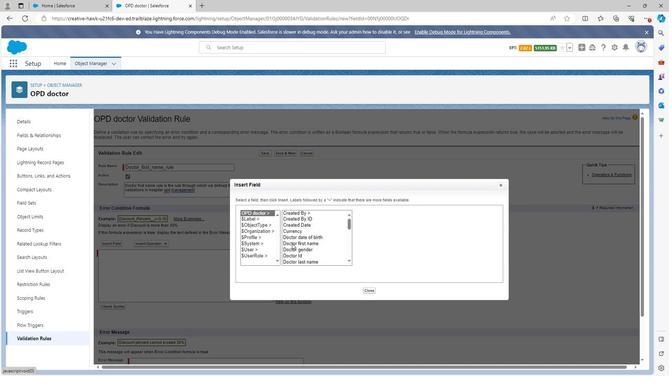 
Action: Mouse moved to (379, 250)
Screenshot: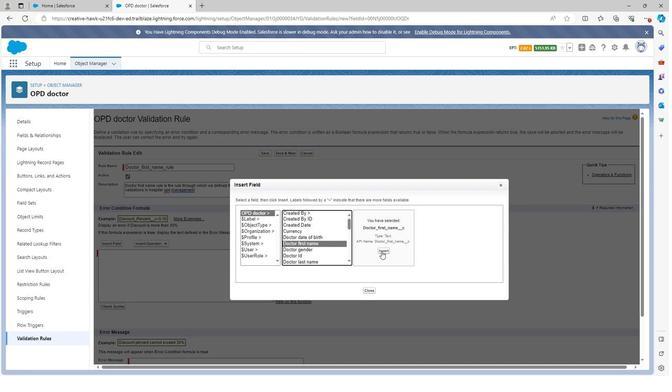 
Action: Mouse pressed left at (379, 250)
Screenshot: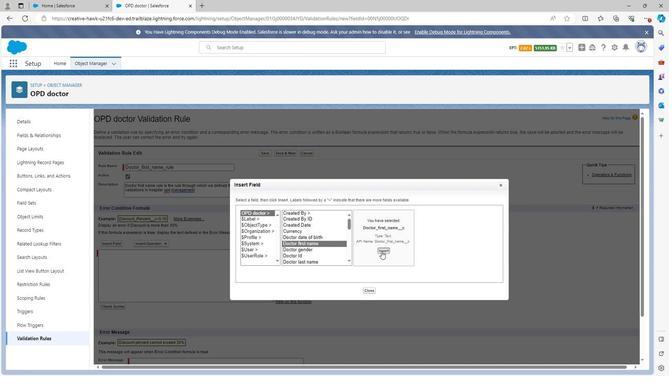 
Action: Mouse moved to (160, 242)
Screenshot: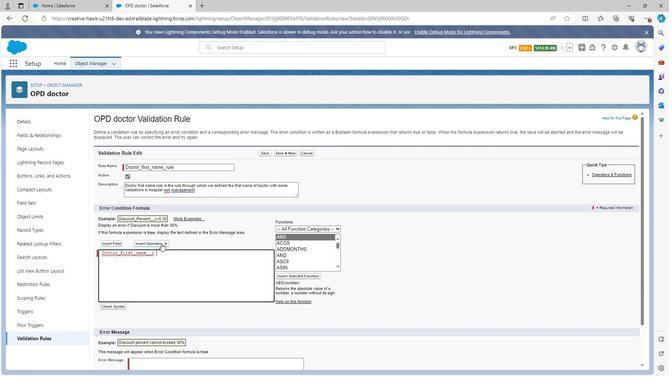 
Action: Mouse pressed left at (160, 242)
Screenshot: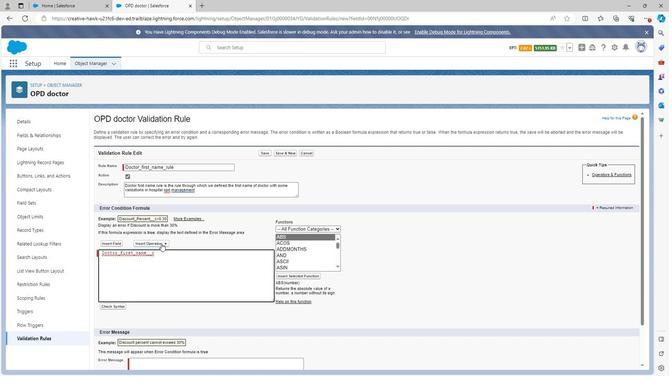 
Action: Mouse moved to (155, 307)
Screenshot: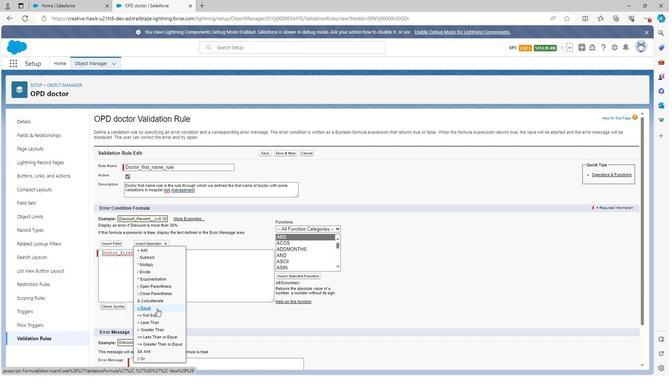 
Action: Mouse pressed left at (155, 307)
Screenshot: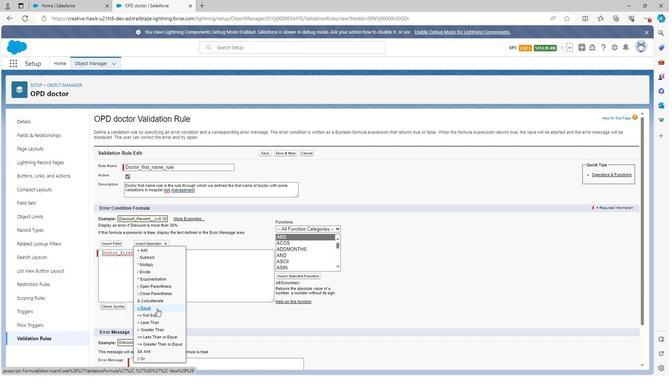 
Action: Mouse moved to (300, 253)
Screenshot: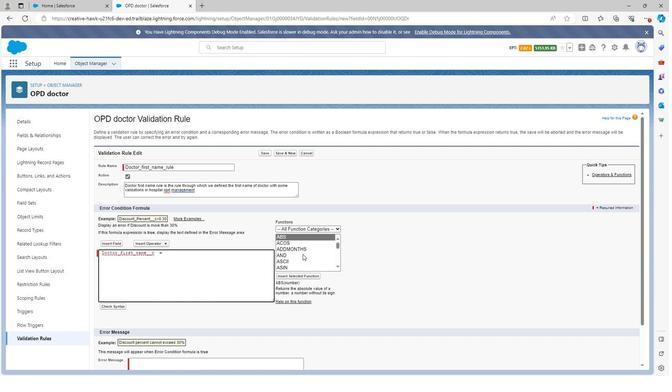 
Action: Mouse scrolled (300, 253) with delta (0, 0)
Screenshot: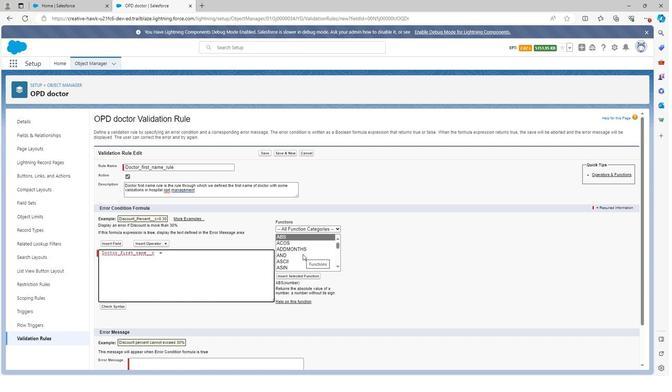 
Action: Mouse scrolled (300, 253) with delta (0, 0)
Screenshot: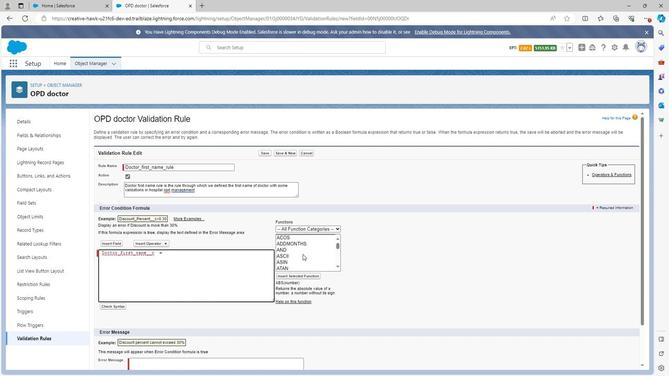 
Action: Mouse scrolled (300, 253) with delta (0, 0)
Screenshot: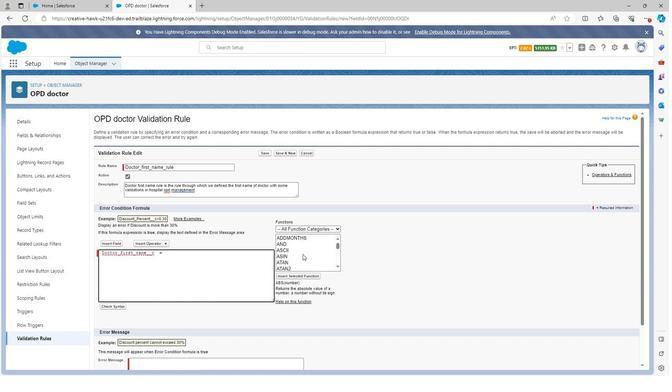 
Action: Mouse scrolled (300, 253) with delta (0, 0)
Screenshot: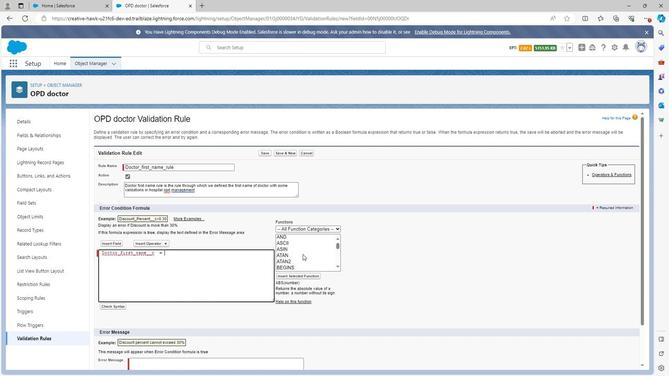 
Action: Mouse scrolled (300, 253) with delta (0, 0)
Screenshot: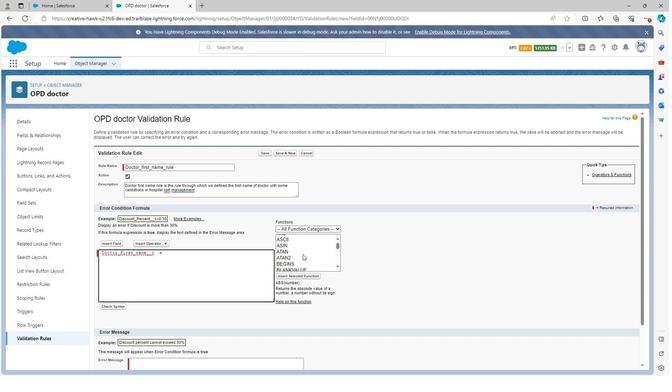 
Action: Mouse scrolled (300, 253) with delta (0, 0)
Screenshot: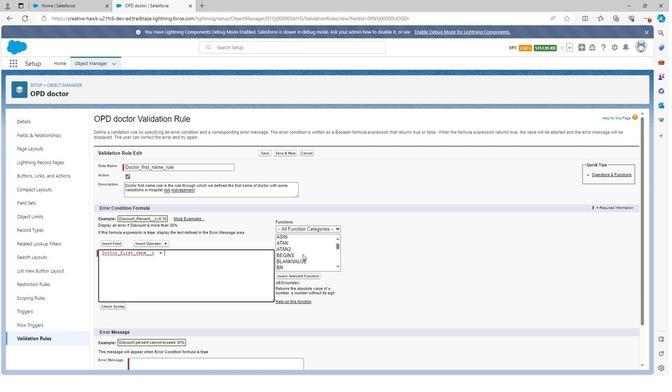 
Action: Mouse scrolled (300, 253) with delta (0, 0)
Screenshot: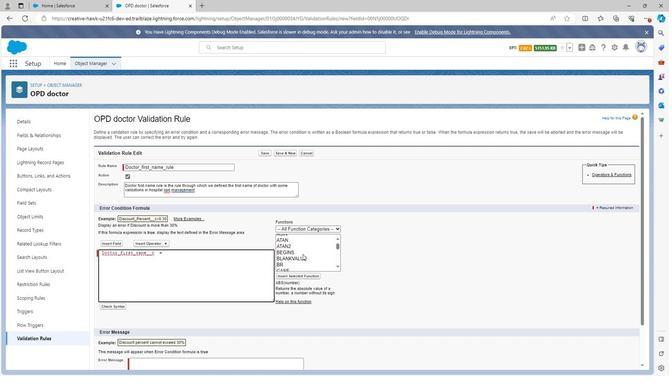 
Action: Mouse scrolled (300, 253) with delta (0, 0)
Screenshot: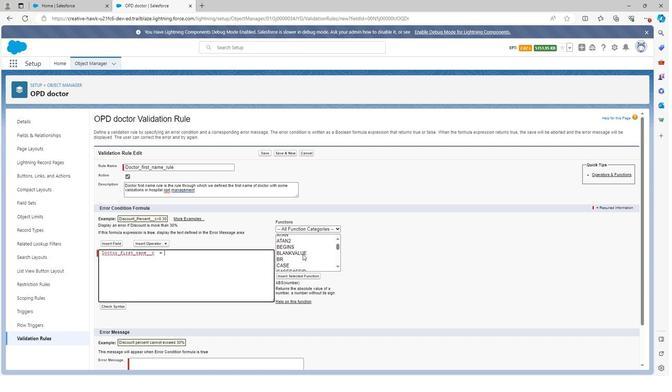 
Action: Mouse scrolled (300, 253) with delta (0, 0)
Screenshot: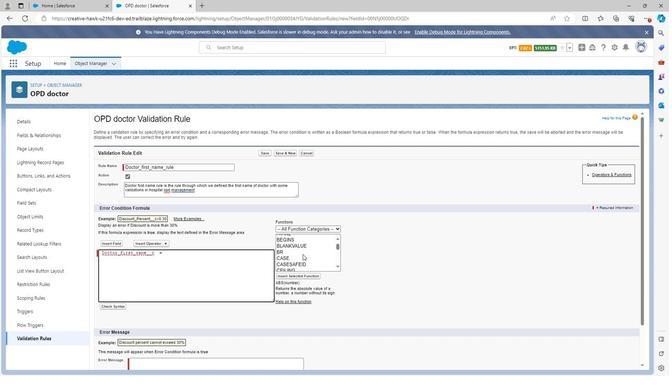 
Action: Mouse scrolled (300, 253) with delta (0, 0)
Screenshot: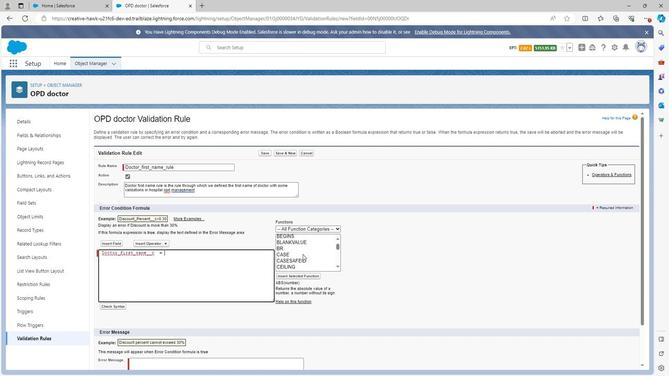 
Action: Mouse scrolled (300, 253) with delta (0, 0)
Screenshot: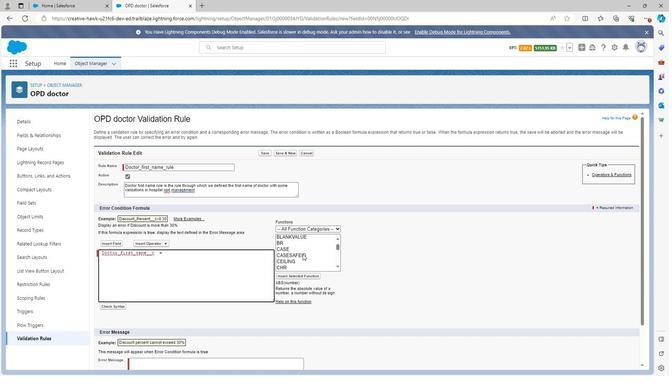 
Action: Mouse scrolled (300, 253) with delta (0, 0)
